Task: Set up a 4-hour rooftop gardening and urban farming seminar.
Action: Mouse pressed left at (776, 108)
Screenshot: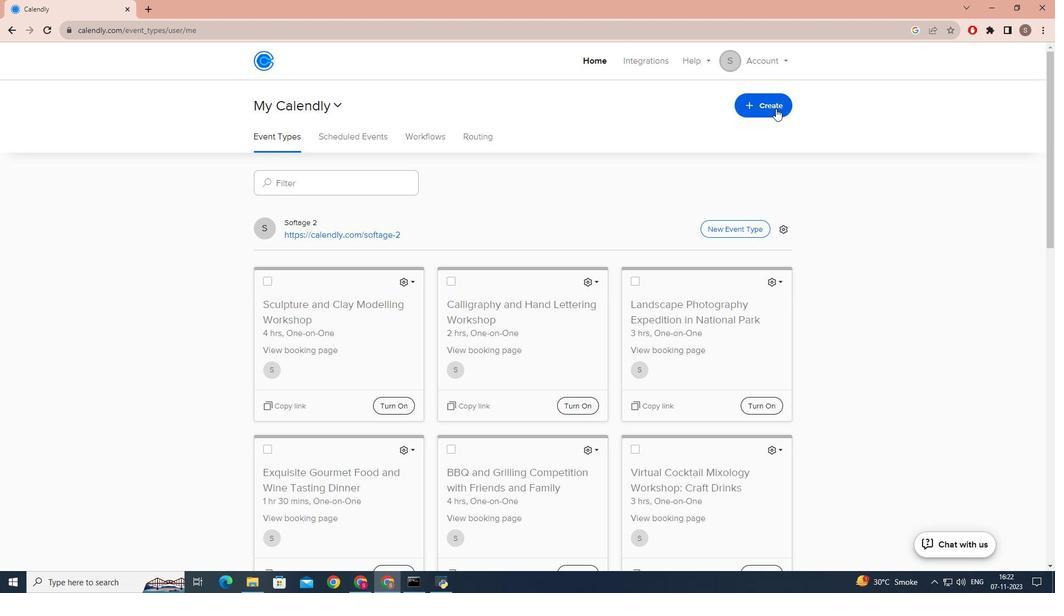 
Action: Mouse moved to (718, 149)
Screenshot: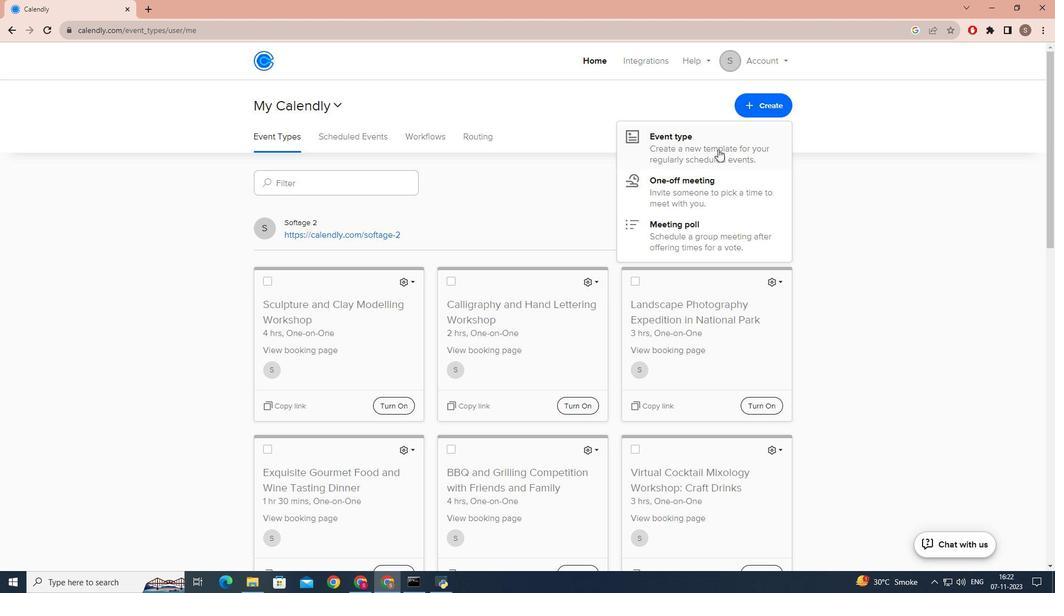 
Action: Mouse pressed left at (718, 149)
Screenshot: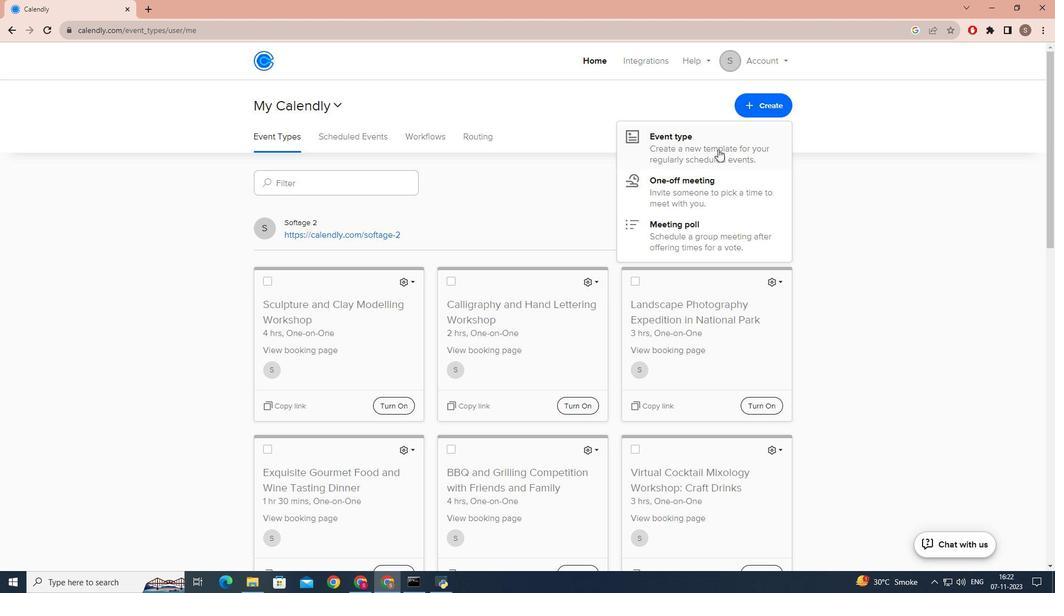 
Action: Mouse moved to (513, 207)
Screenshot: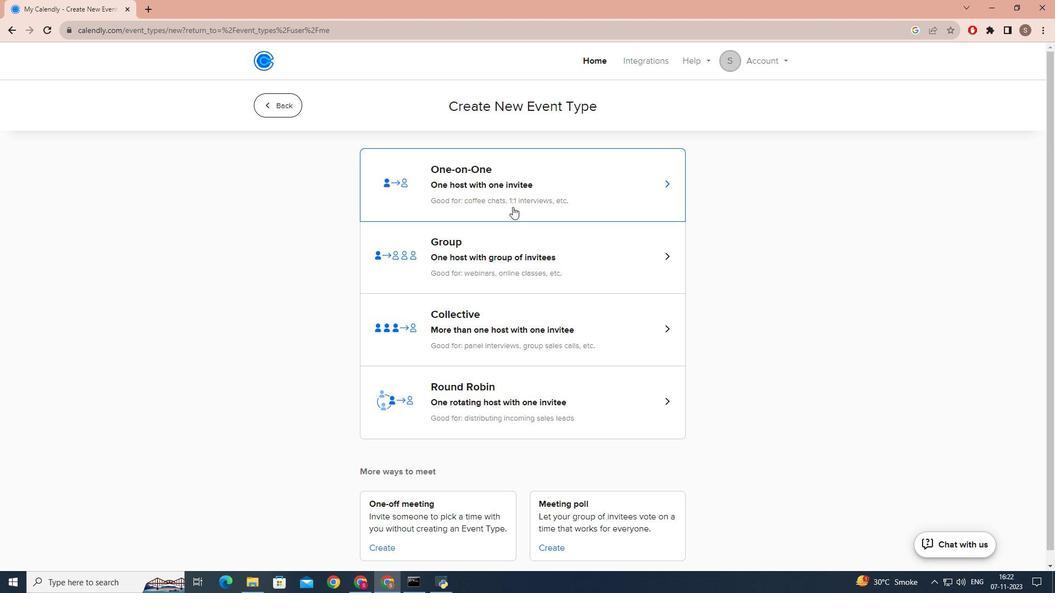 
Action: Mouse pressed left at (513, 207)
Screenshot: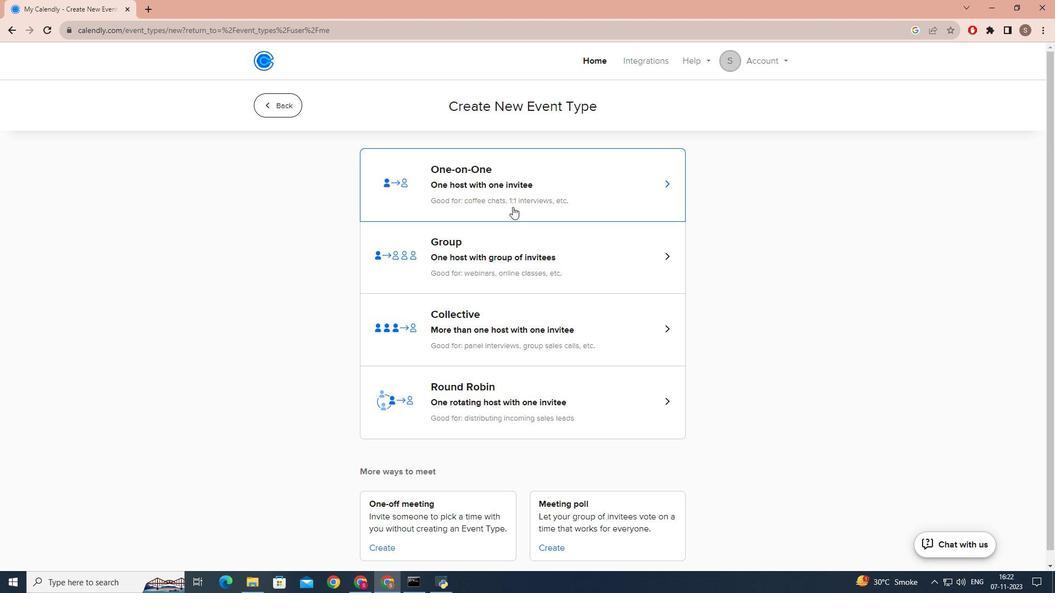 
Action: Mouse moved to (359, 253)
Screenshot: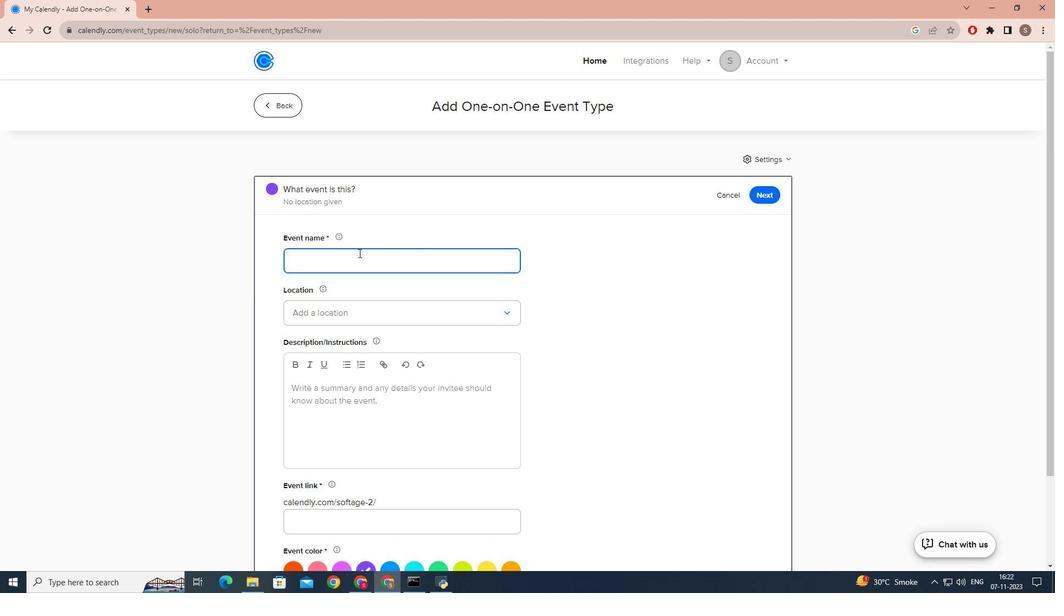 
Action: Key pressed r<Key.caps_lock>OOFTOP<Key.space><Key.caps_lock>g<Key.caps_lock>ARDENING<Key.space>AND<Key.space><Key.caps_lock>u<Key.caps_lock>RBAN<Key.space><Key.caps_lock>f<Key.caps_lock>ARMING<Key.space><Key.caps_lock>w<Key.caps_lock><Key.backspace><Key.caps_lock>s<Key.caps_lock>EMINAR
Screenshot: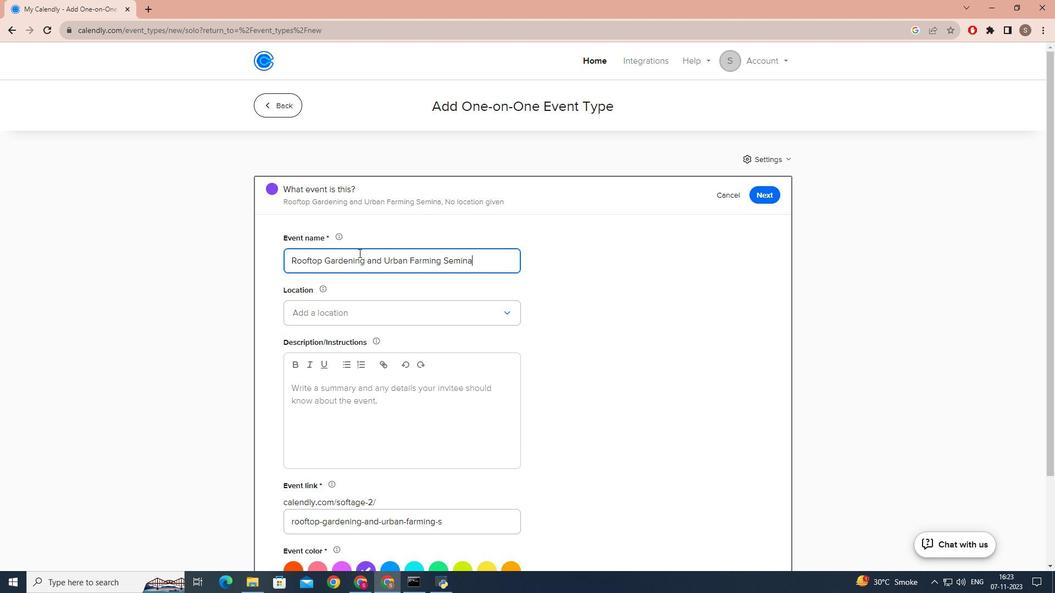 
Action: Mouse moved to (331, 318)
Screenshot: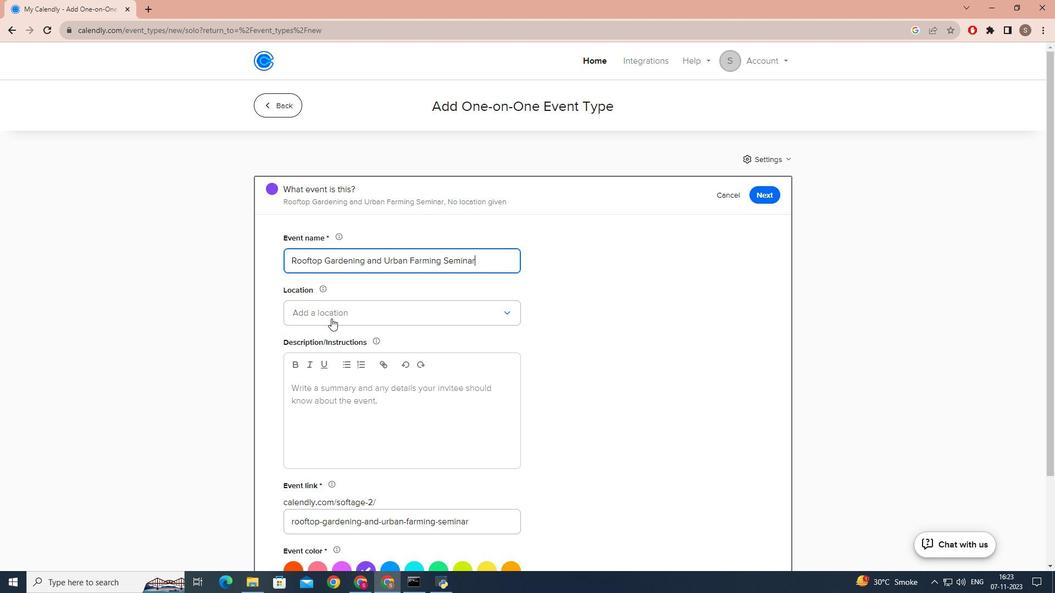
Action: Mouse pressed left at (331, 318)
Screenshot: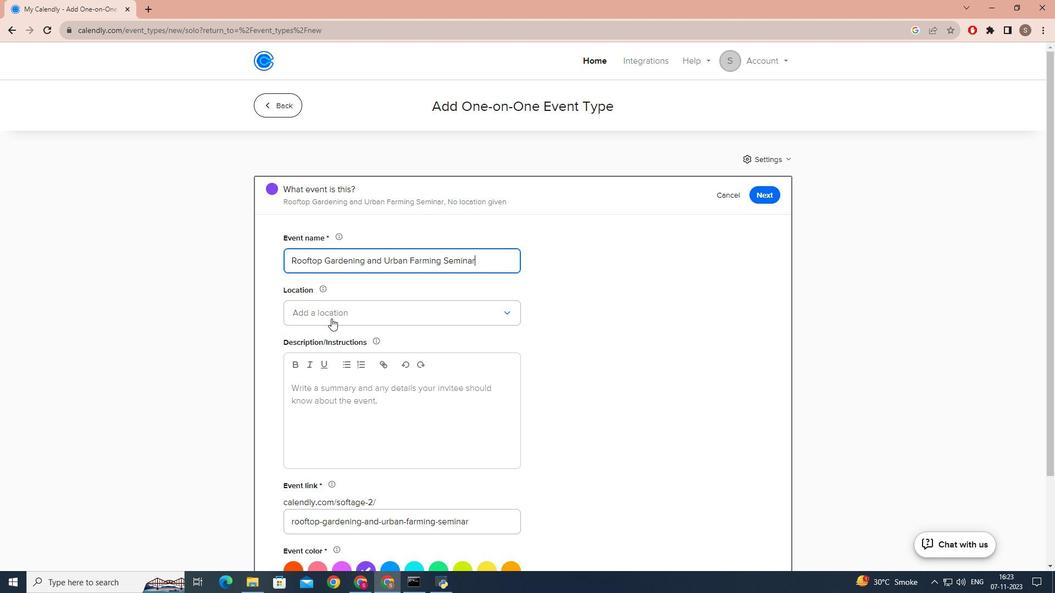 
Action: Mouse moved to (329, 331)
Screenshot: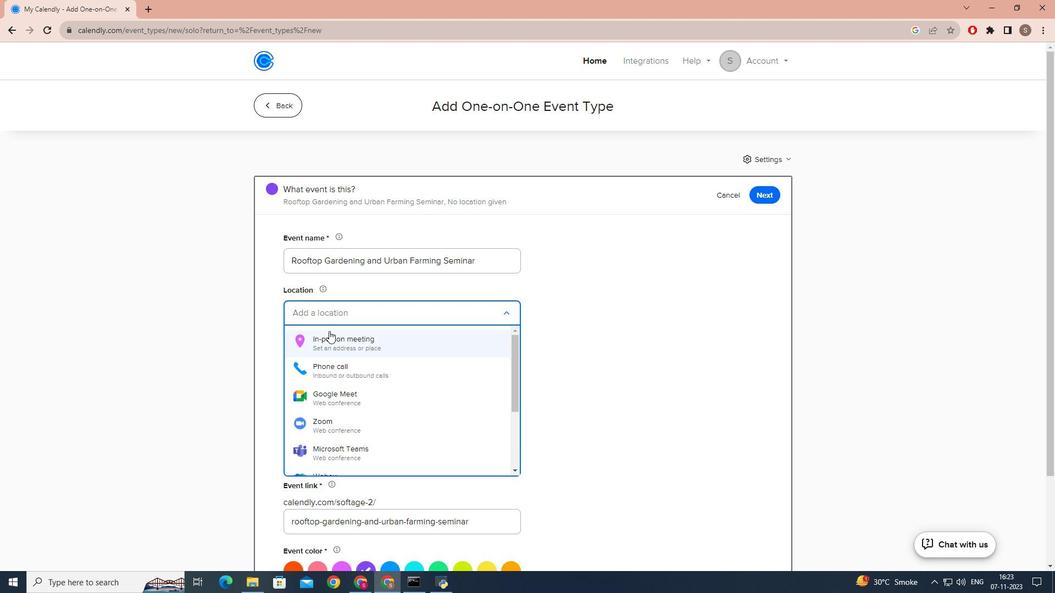 
Action: Mouse pressed left at (329, 331)
Screenshot: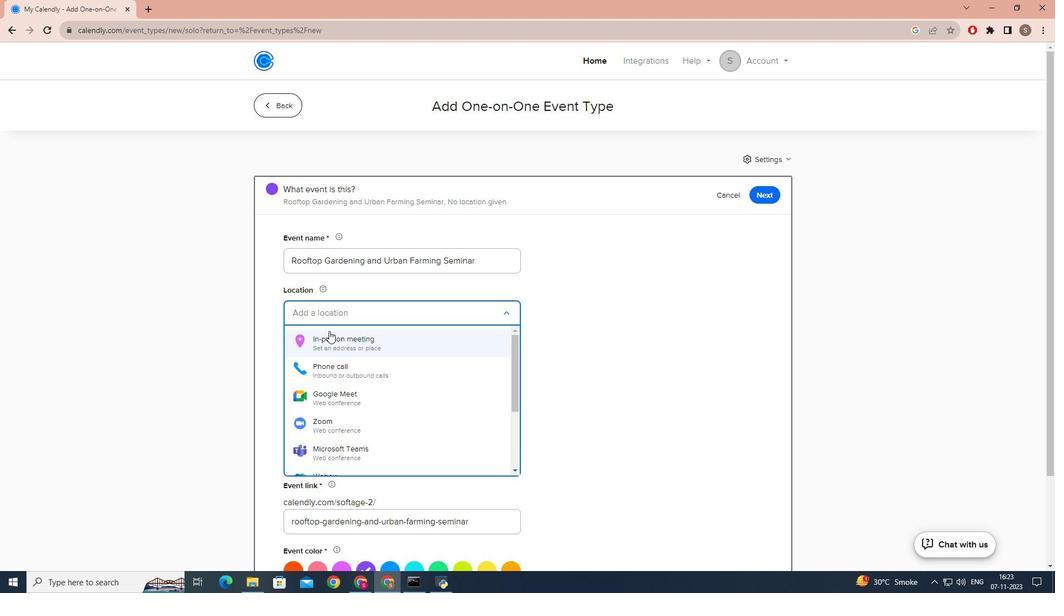 
Action: Mouse moved to (472, 189)
Screenshot: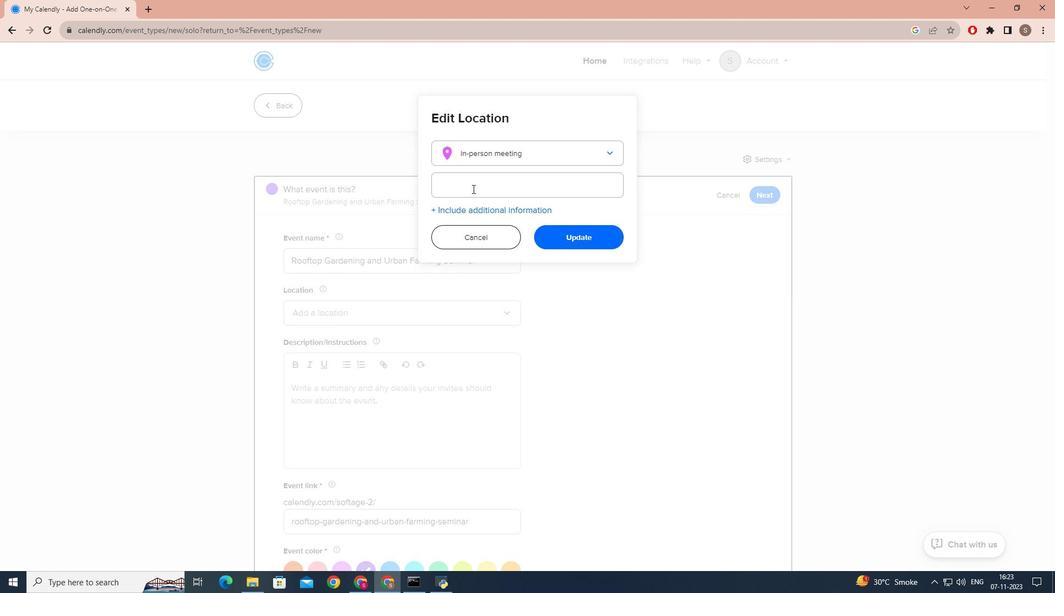 
Action: Mouse pressed left at (472, 189)
Screenshot: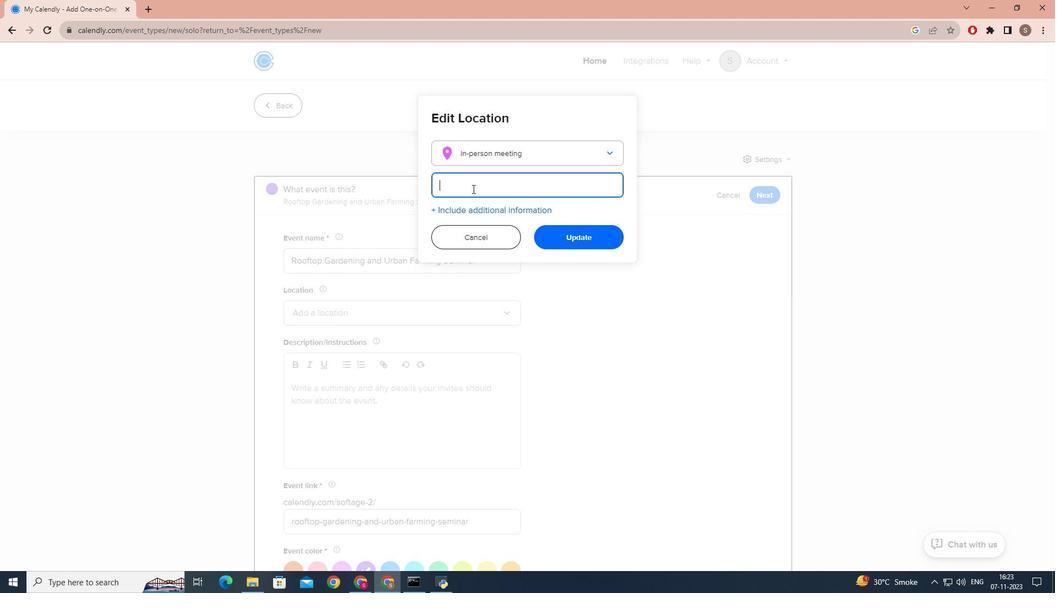 
Action: Key pressed <Key.caps_lock>h<Key.caps_lock>ARMONY<Key.space><Key.caps_lock>h<Key.caps_lock>ARVET<Key.backspace>ST<Key.space><Key.caps_lock>co<Key.backspace><Key.caps_lock>OMMUNITY<Key.space><Key.caps_lock>g<Key.caps_lock>ARE<Key.backspace>DENS,<Key.space><Key.caps_lock>m<Key.caps_lock>INNESOTA,<Key.caps_lock>u.s.a
Screenshot: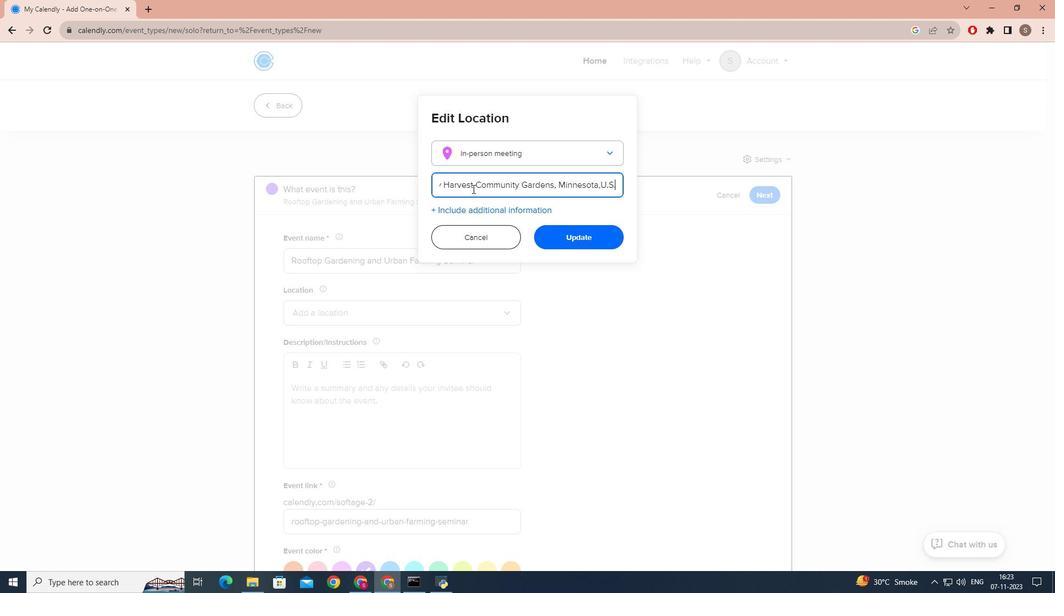 
Action: Mouse moved to (578, 232)
Screenshot: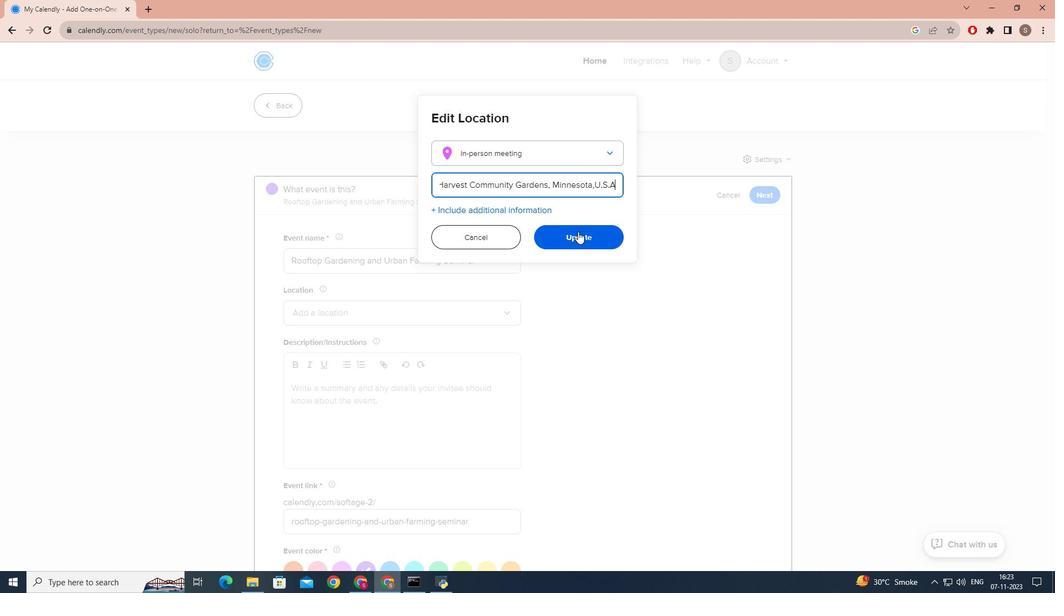 
Action: Mouse pressed left at (578, 232)
Screenshot: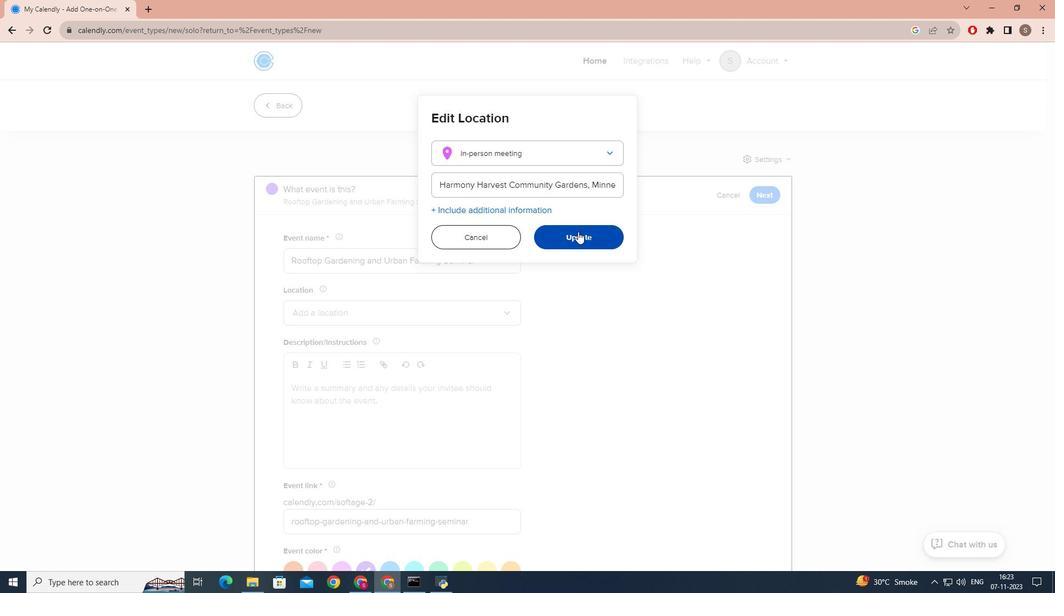 
Action: Mouse moved to (388, 373)
Screenshot: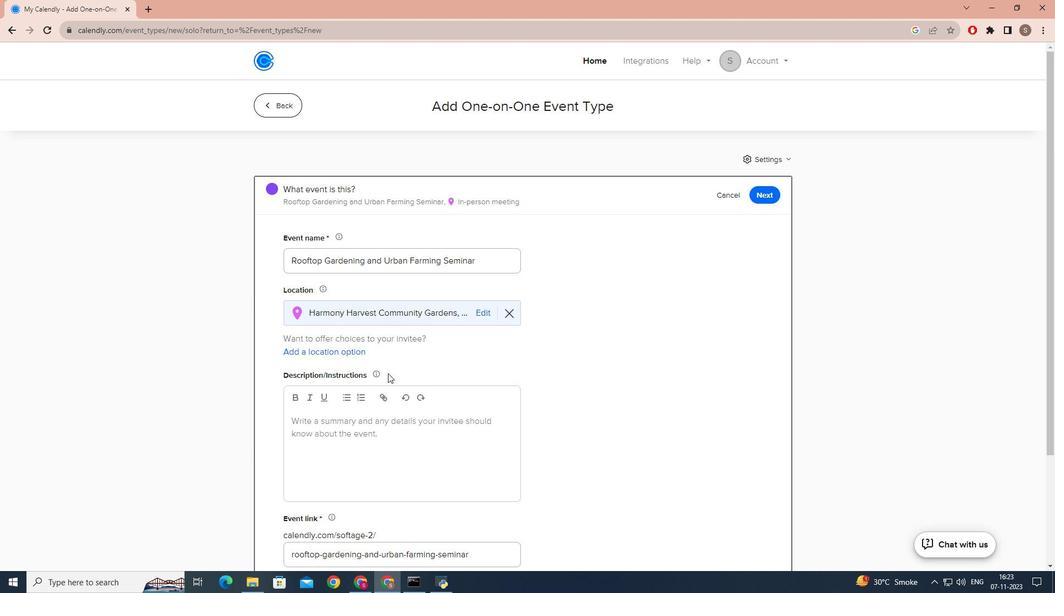 
Action: Mouse scrolled (388, 373) with delta (0, 0)
Screenshot: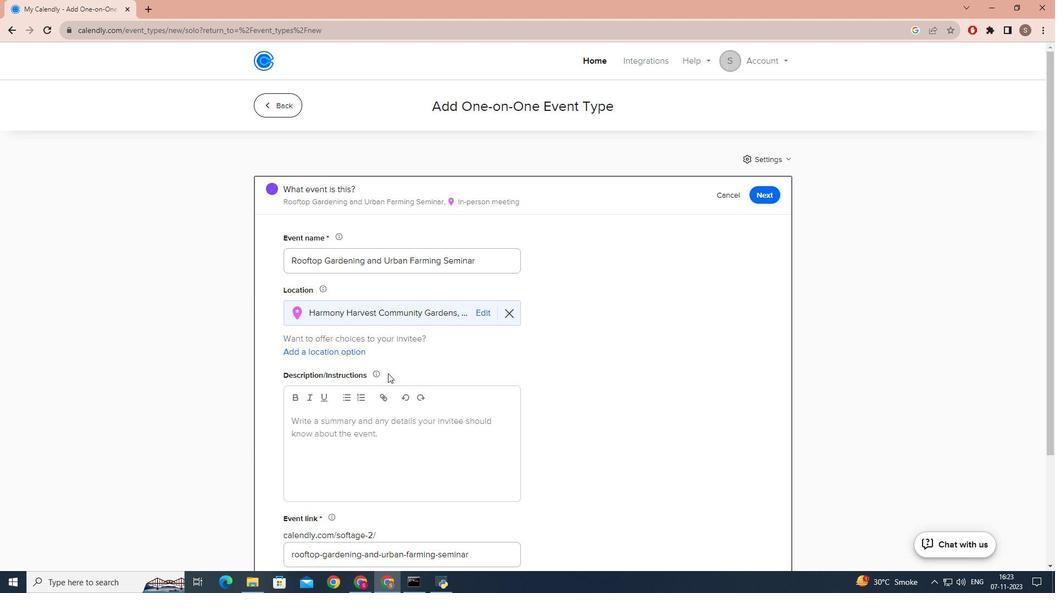 
Action: Mouse scrolled (388, 373) with delta (0, 0)
Screenshot: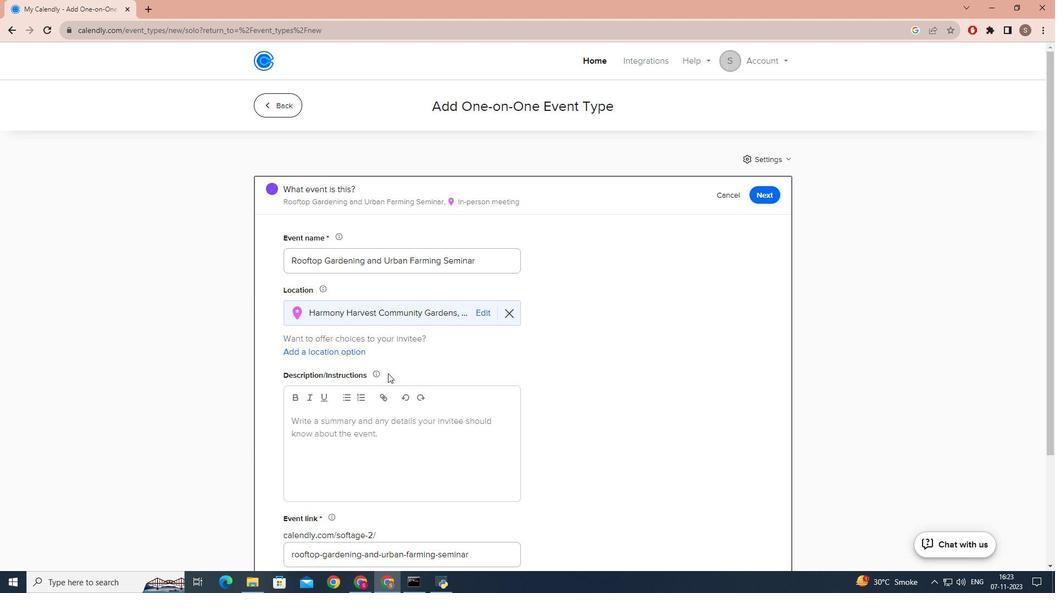 
Action: Mouse moved to (386, 347)
Screenshot: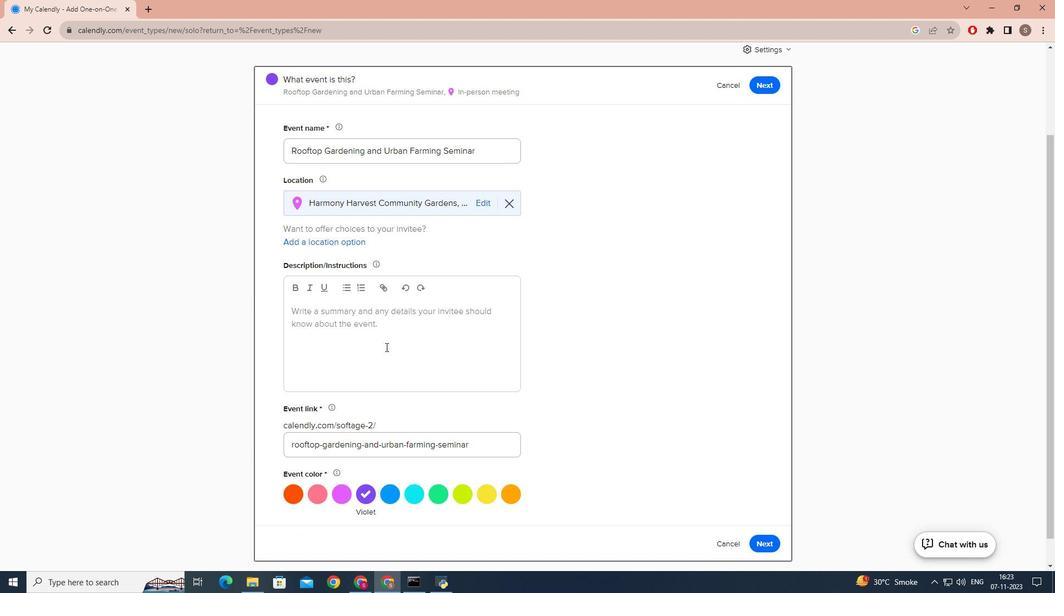 
Action: Mouse pressed left at (386, 347)
Screenshot: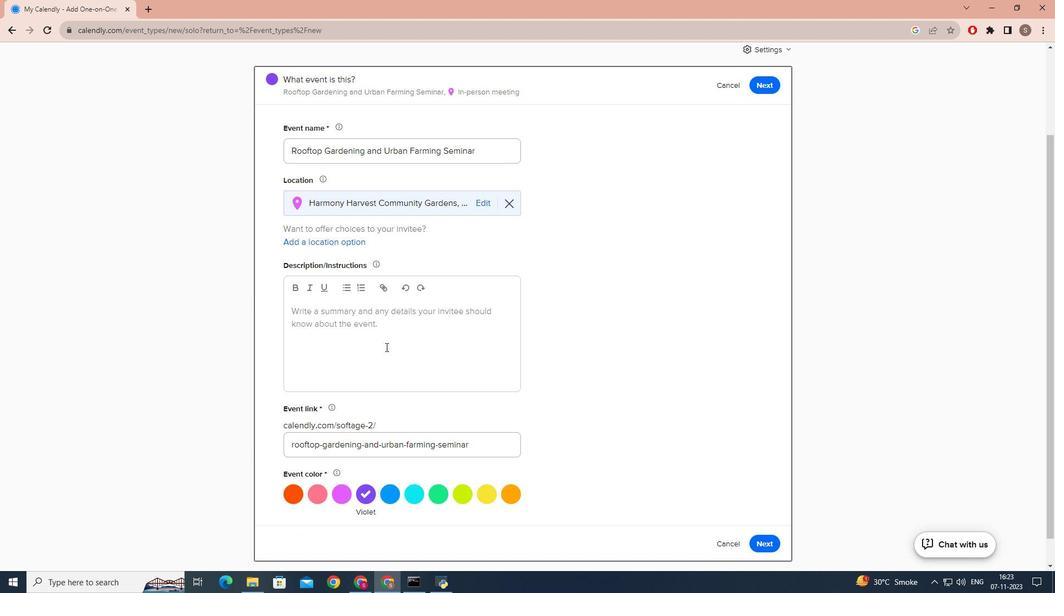 
Action: Key pressed <Key.caps_lock>D<Key.caps_lock><Key.backspace>d<Key.caps_lock>ISCOVER<Key.space>THE<Key.space>JOYS<Key.space>OF<Key.space>ROOFTP<Key.backspace>OP<Key.space>GARDENING<Key.space>AND<Key.space>URBAN<Key.space>FARMING<Key.space>IN<Key.space>OUR<Key.space>IMMERSIVE<Key.space>SEMINAR.<Key.caps_lock>l<Key.caps_lock>ERAN<Key.space>H<Key.backspace><Key.backspace><Key.backspace><Key.backspace><Key.backspace>ARN<Key.space>HOW<Key.space>TO<Key.space>TRANSFORM<Key.space>YOUR<Key.space>ROOFTOP<Key.space>SPACE<Key.space>INTO<Key.space>A<Key.space>GREEN<Key.space>AREA<Key.space>AND<Key.space>AM<Key.backspace><Key.backspace>MAKE<Key.space>A<Key.space>POSITIVE<Key.space>IMPACT<Key.space>ON<Key.space>THE<Key.space>IM<Key.backspace><Key.backspace><Key.backspace><Key.space>ENVIRONEM<Key.backspace><Key.backspace>MENT.<Key.caps_lock>t<Key.caps_lock>HIS<Key.space>SEMINAR<Key.space>IS<Key.space>SUITABLE<Key.space>FOR<Key.space>ANYONE<Key.space>INTERESTED<Key.space>IN<Key.space>URBAN<Key.space>GARDENING<Key.space>,FRO<Key.space><Key.backspace>M<Key.space>BEGINNERS<Key.space>TO<Key.space>EXPERIENCED<Key.space>GARDENERS,<Key.caps_lock>n<Key.caps_lock>O<Key.space>PRIOR<Key.space>GARDENING<Key.space>EXPO<Key.backspace>E<Key.backspace><Key.backspace>PERIENCE<Key.space>I<Key.space><Key.backspace>S<Key.space>REQYU<Key.backspace><Key.backspace>UIRED.<Key.space><Key.caps_lock><Key.caps_lock><Key.caps_lock>w<Key.caps_lock>E<Key.space>LOOK<Key.space>FORWARD<Key.space>TO<Key.space>EXPLORING<Key.space>URBN<Key.backspace>AN<Key.space>FARMING<Key.space>AND<Key.space>GARDENING<Key.space>WITH<Key.space>YOU<Key.shift_r>!
Screenshot: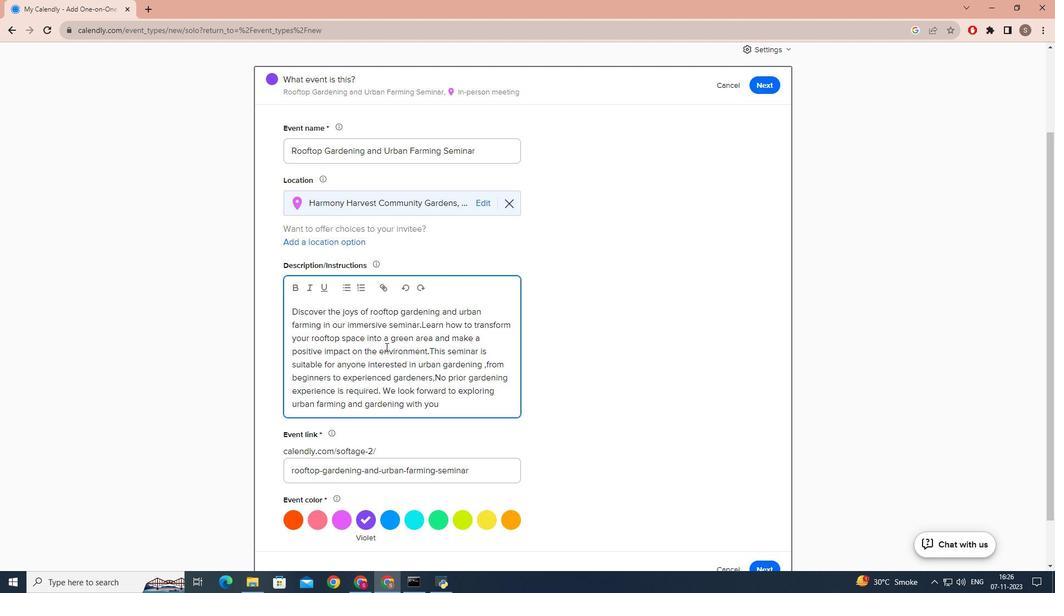 
Action: Mouse moved to (414, 525)
Screenshot: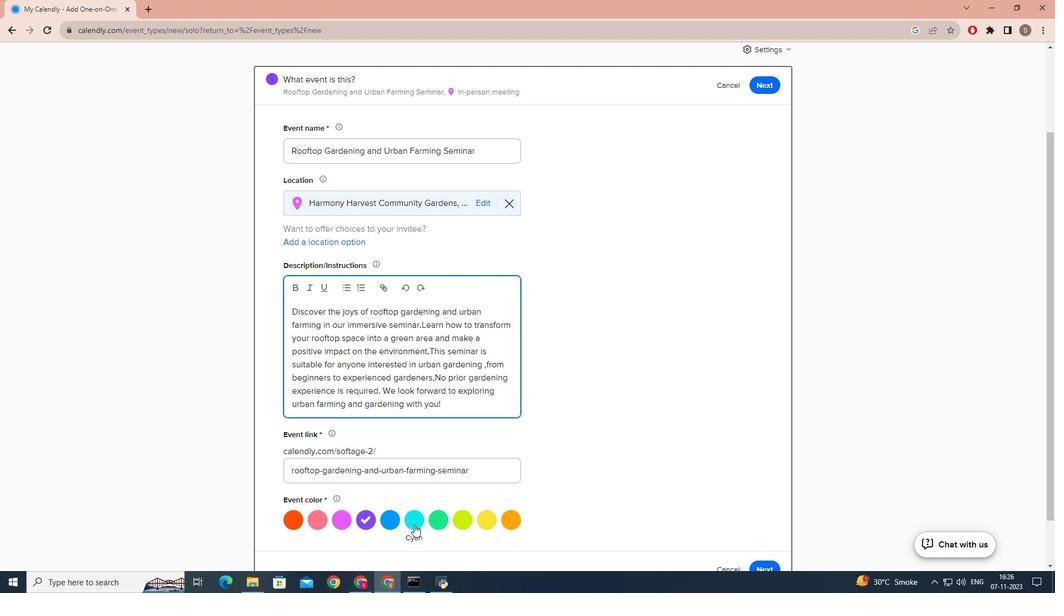 
Action: Mouse pressed left at (414, 525)
Screenshot: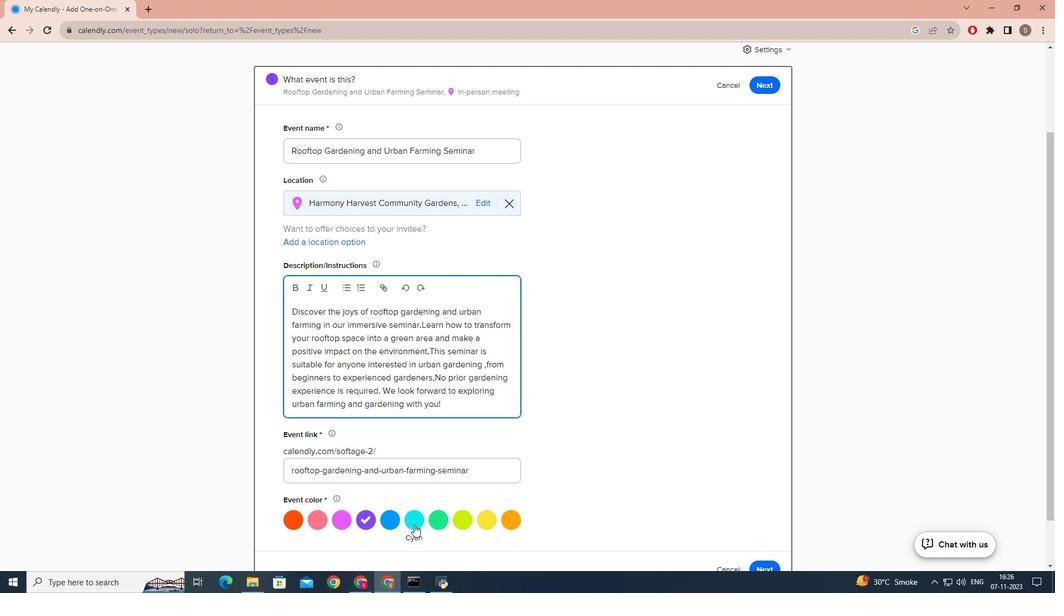 
Action: Mouse moved to (467, 477)
Screenshot: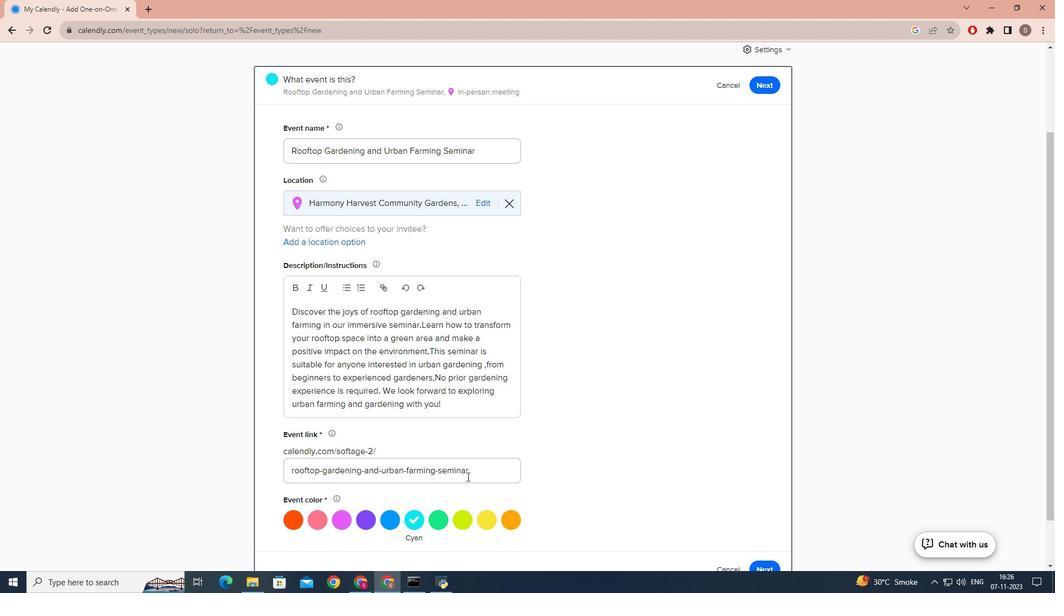 
Action: Mouse scrolled (467, 476) with delta (0, 0)
Screenshot: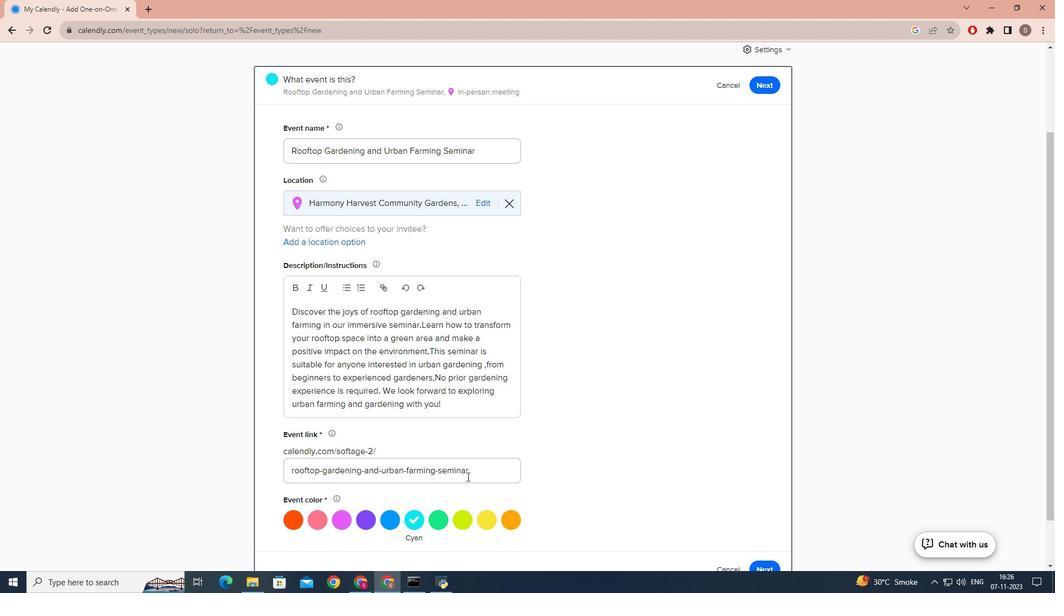
Action: Mouse scrolled (467, 476) with delta (0, 0)
Screenshot: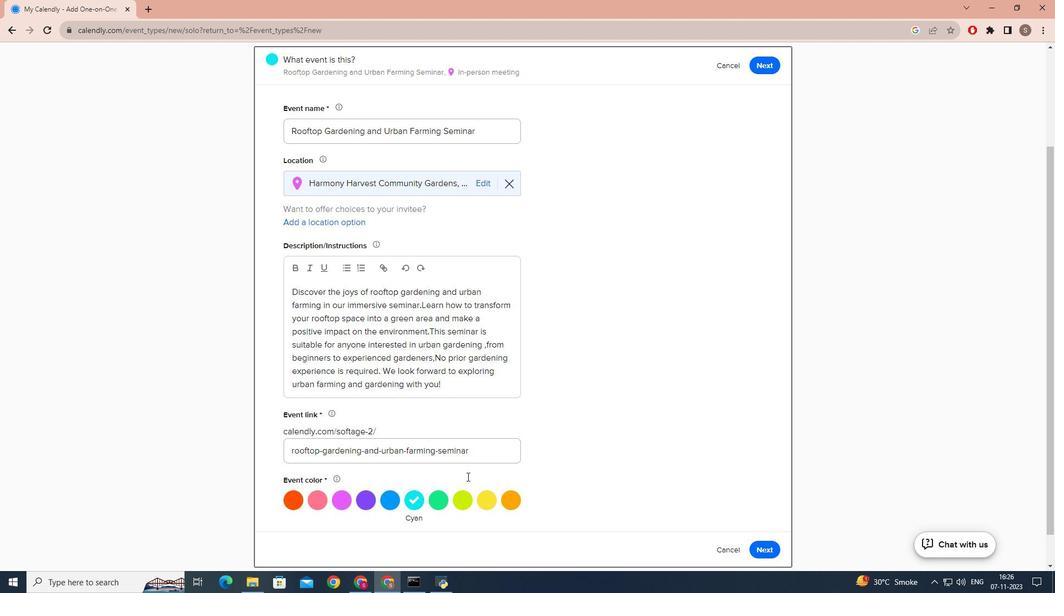 
Action: Mouse moved to (779, 513)
Screenshot: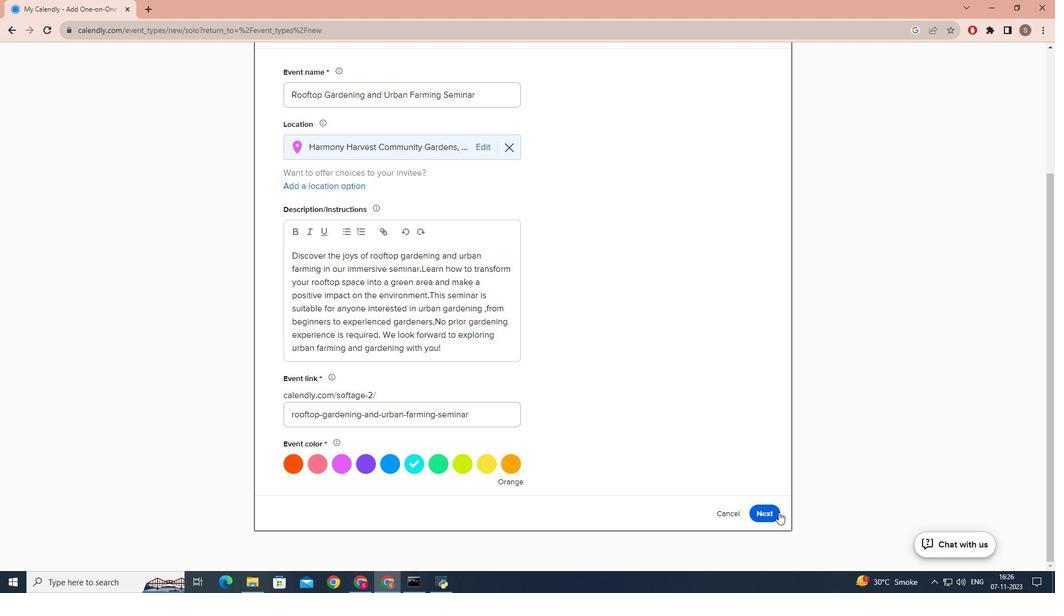 
Action: Mouse pressed left at (779, 513)
Screenshot: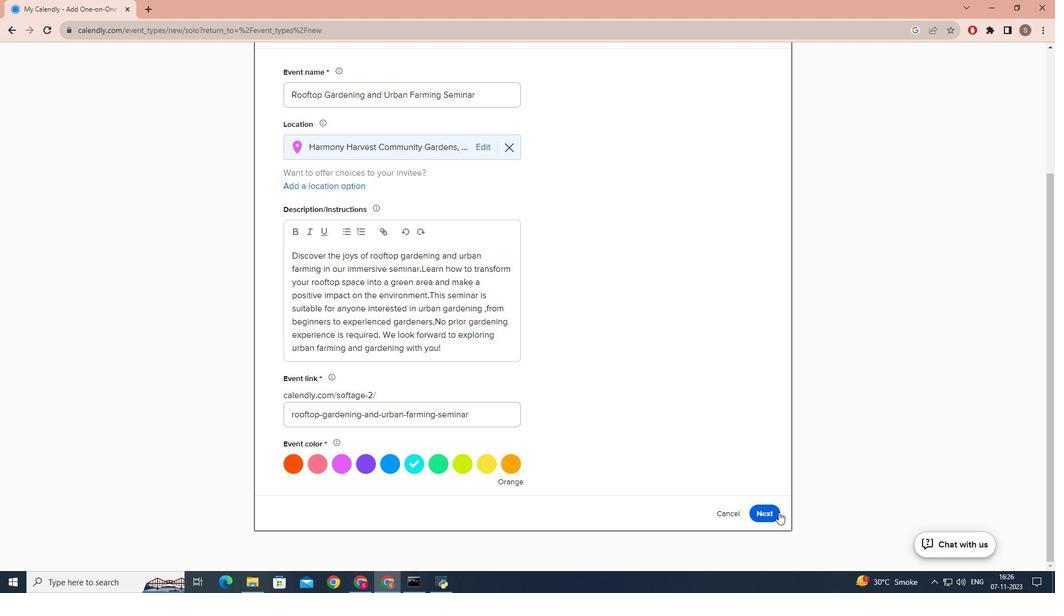 
Action: Mouse moved to (499, 293)
Screenshot: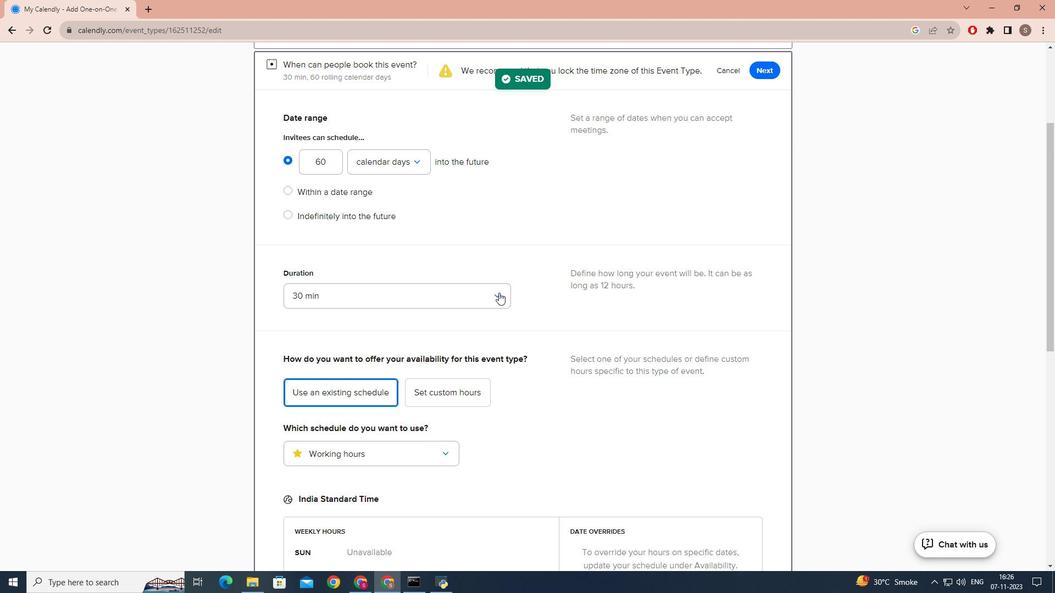 
Action: Mouse pressed left at (499, 293)
Screenshot: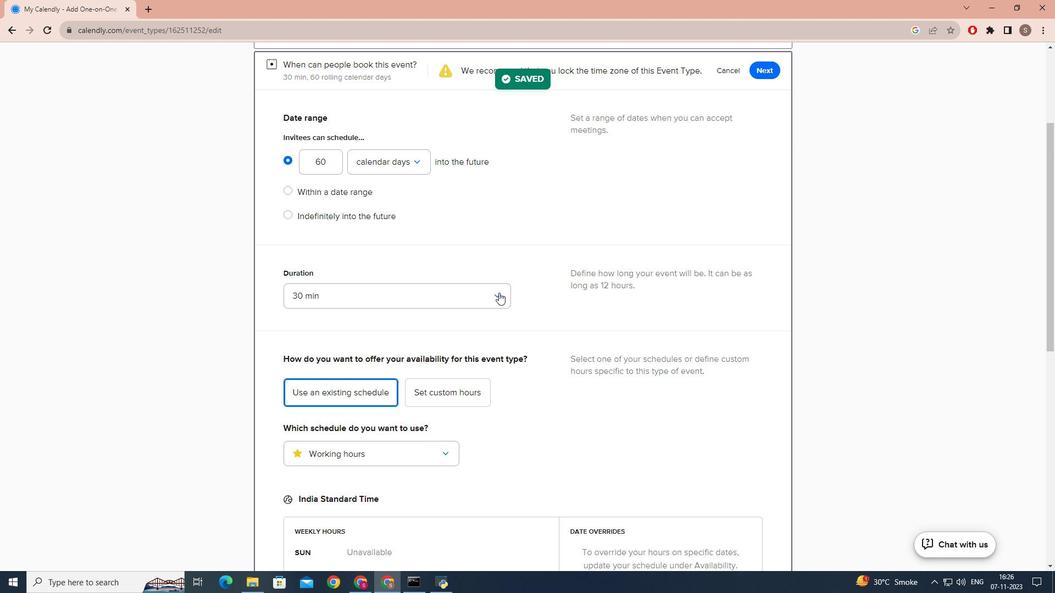 
Action: Mouse moved to (354, 409)
Screenshot: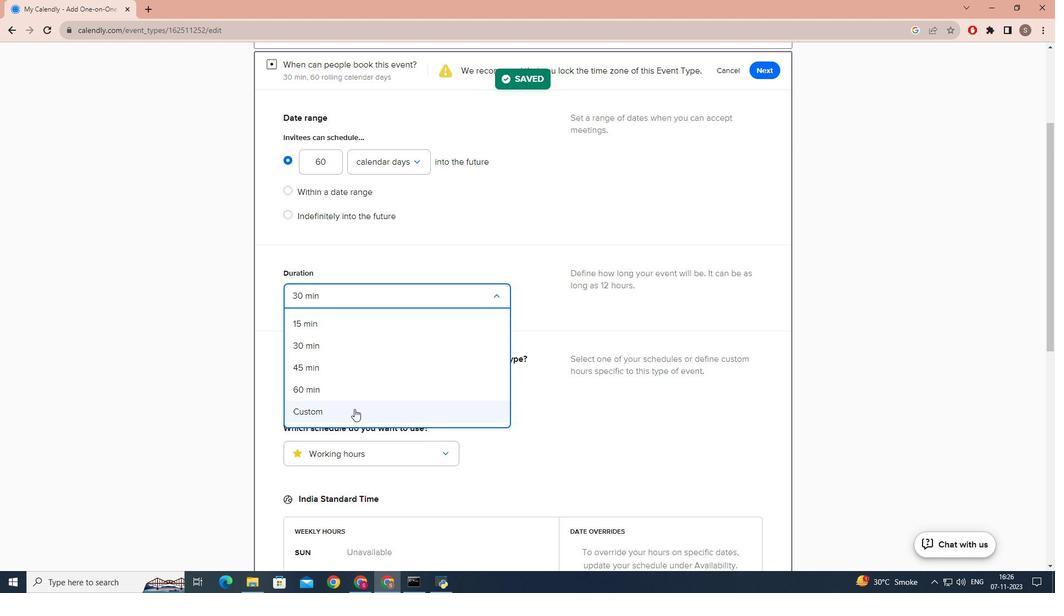 
Action: Mouse pressed left at (354, 409)
Screenshot: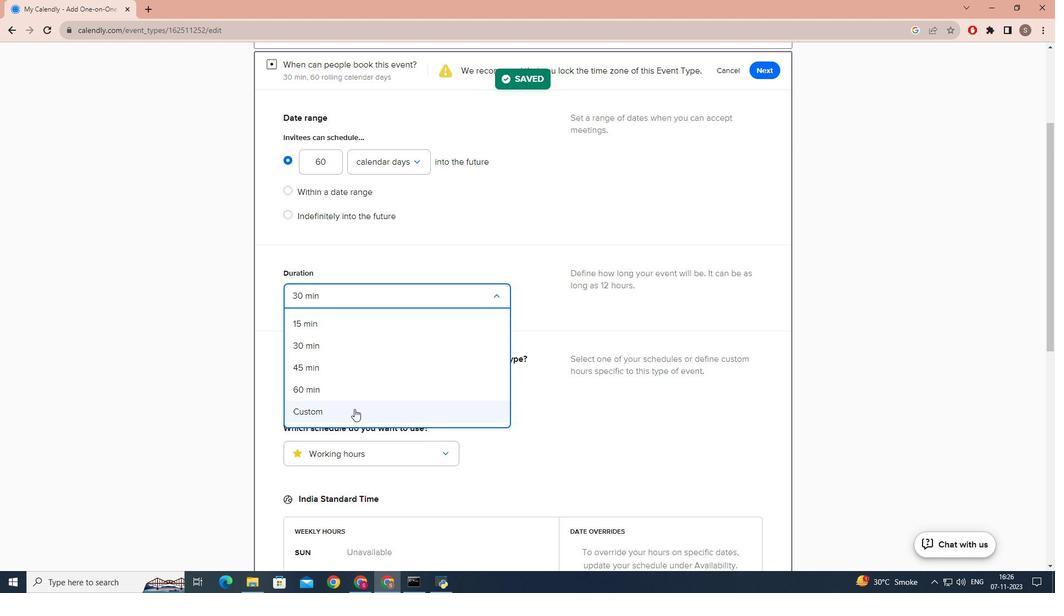 
Action: Mouse moved to (457, 332)
Screenshot: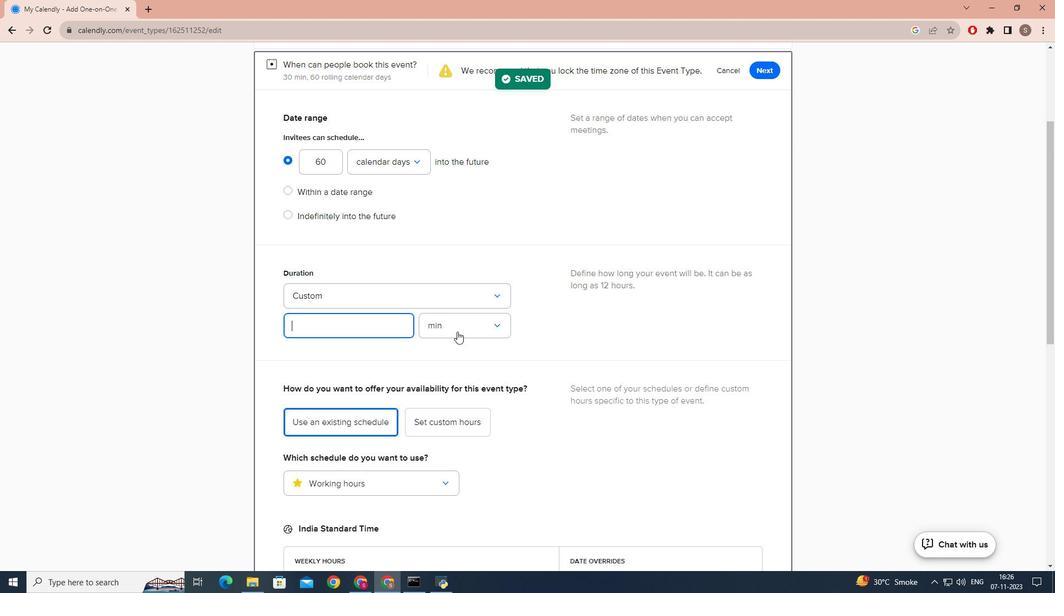 
Action: Mouse pressed left at (457, 332)
Screenshot: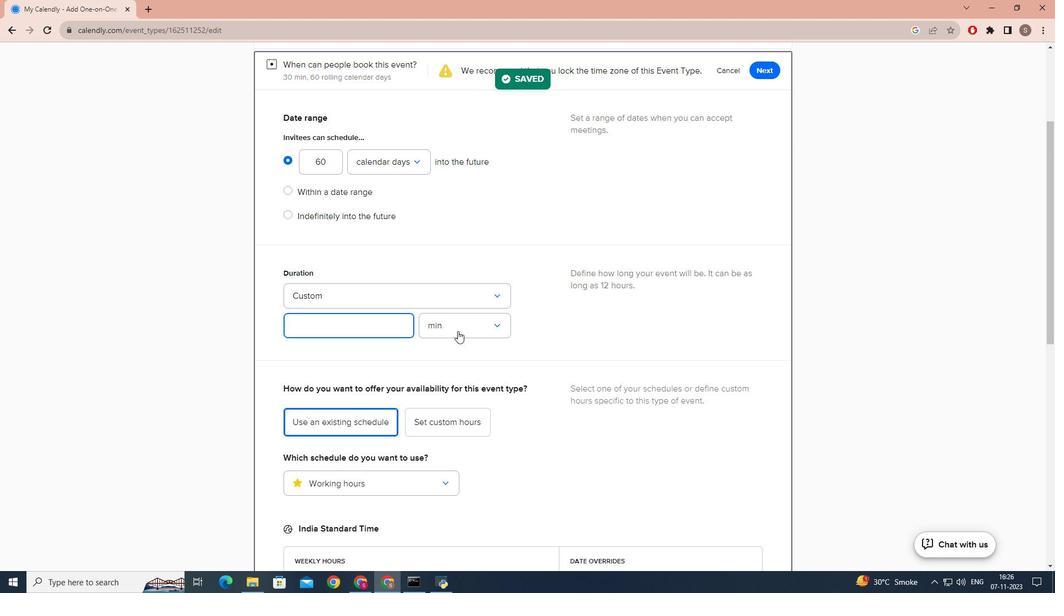 
Action: Mouse moved to (438, 371)
Screenshot: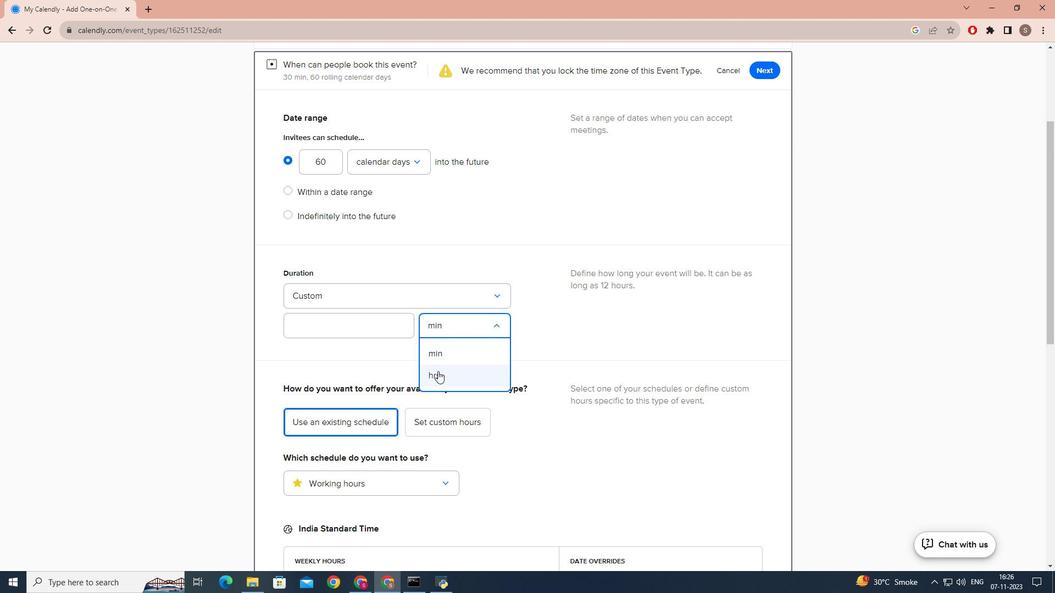 
Action: Mouse pressed left at (438, 371)
Screenshot: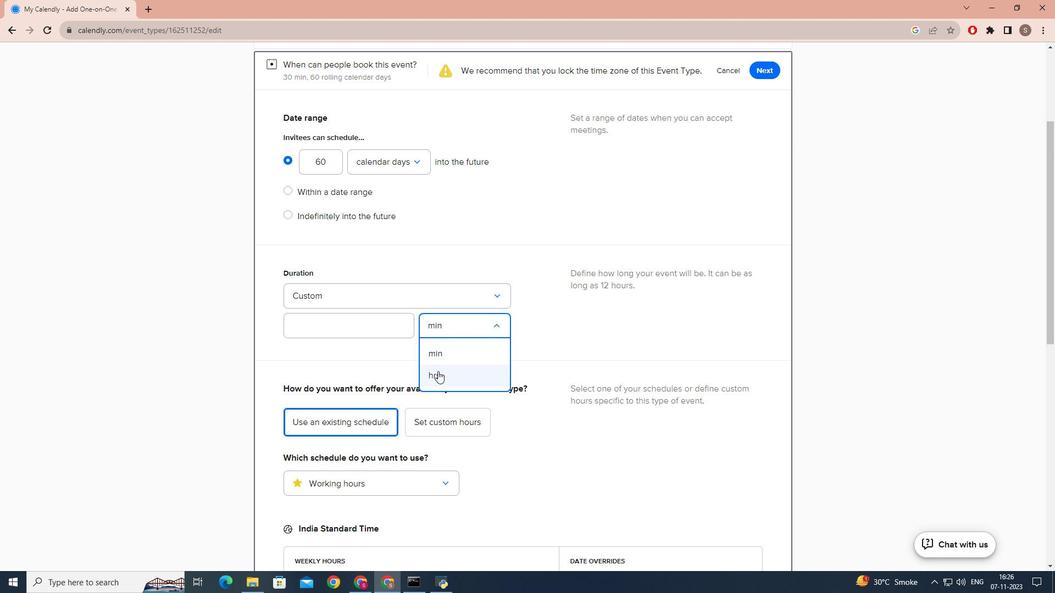 
Action: Mouse moved to (363, 329)
Screenshot: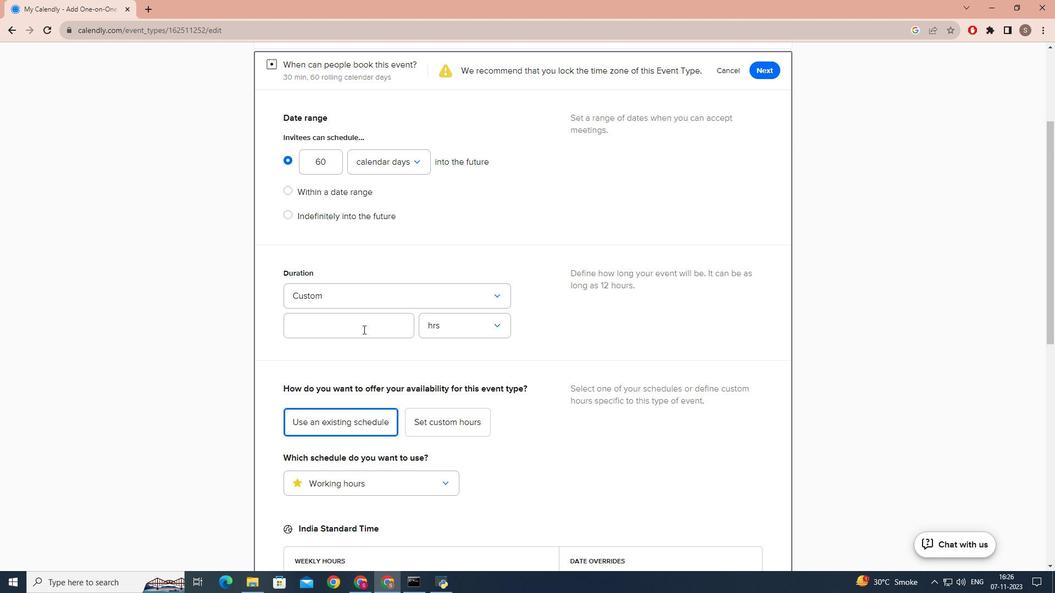 
Action: Mouse pressed left at (363, 329)
Screenshot: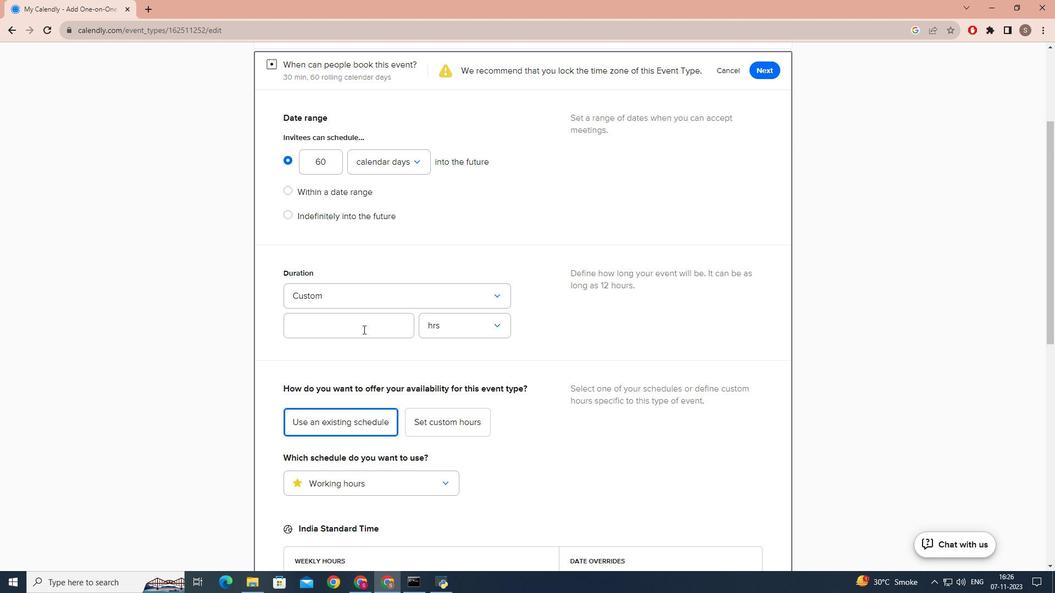
Action: Mouse moved to (363, 329)
Screenshot: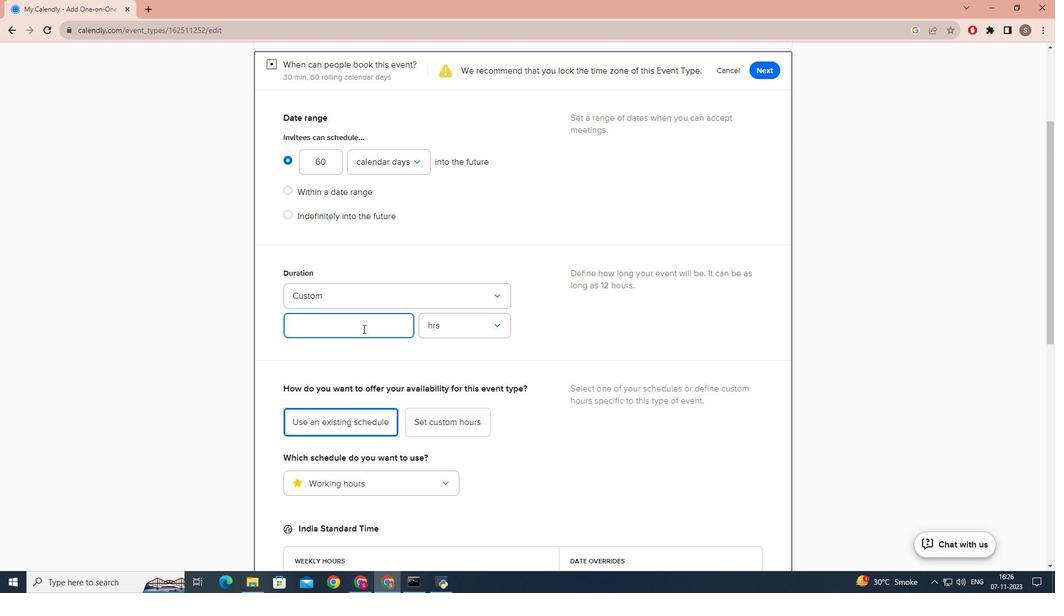 
Action: Key pressed 4
Screenshot: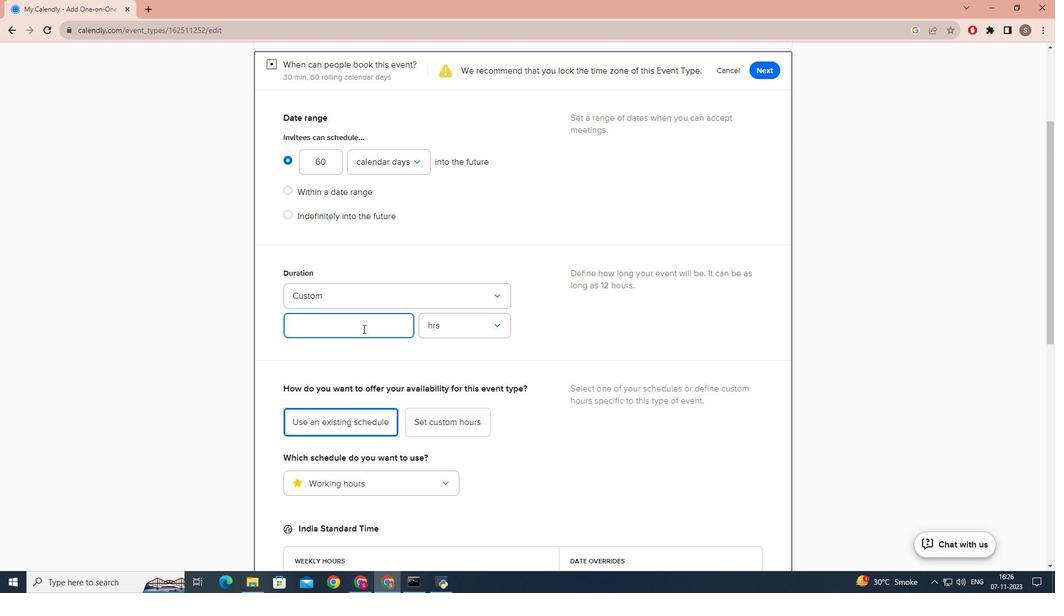
Action: Mouse moved to (343, 352)
Screenshot: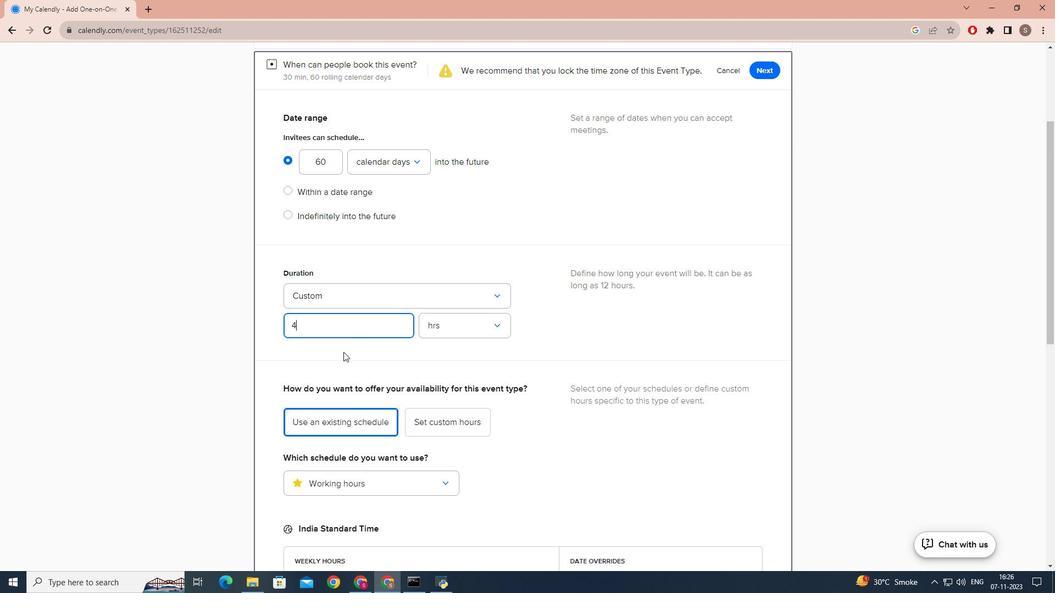 
Action: Mouse pressed left at (343, 352)
Screenshot: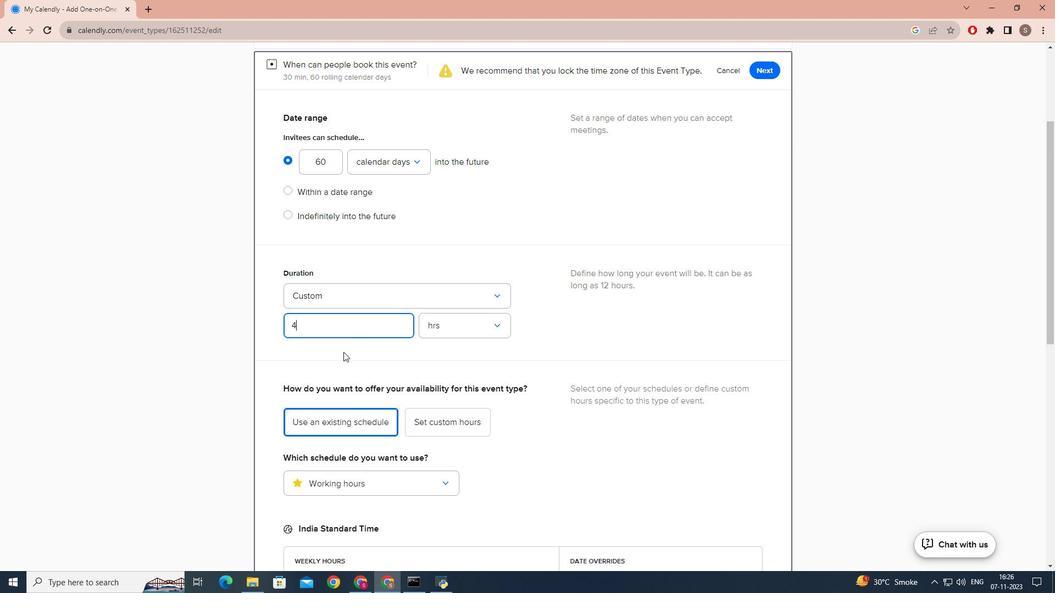 
Action: Mouse moved to (344, 352)
Screenshot: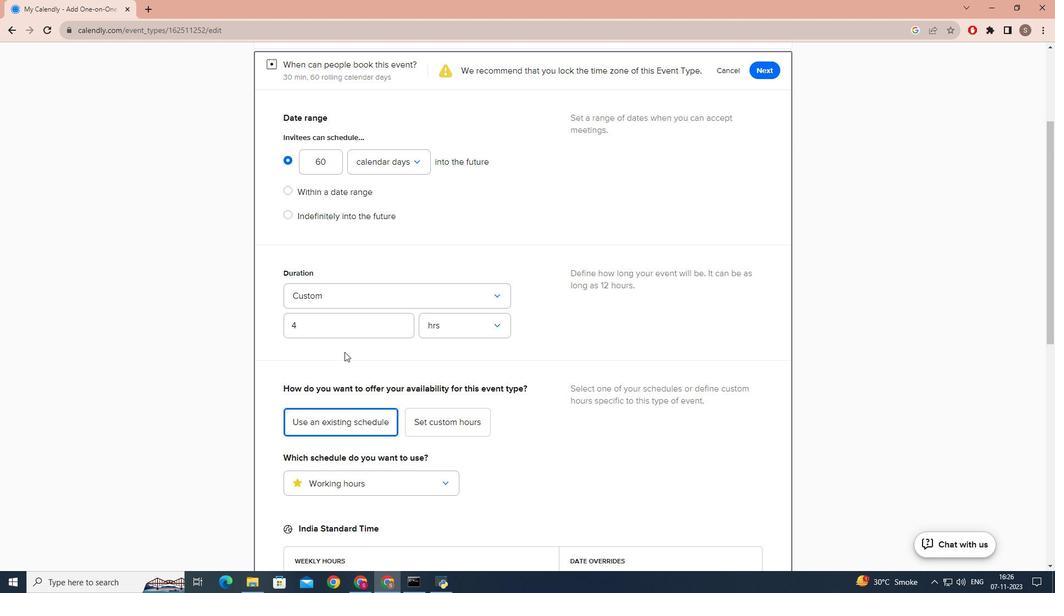 
Action: Mouse scrolled (344, 351) with delta (0, 0)
Screenshot: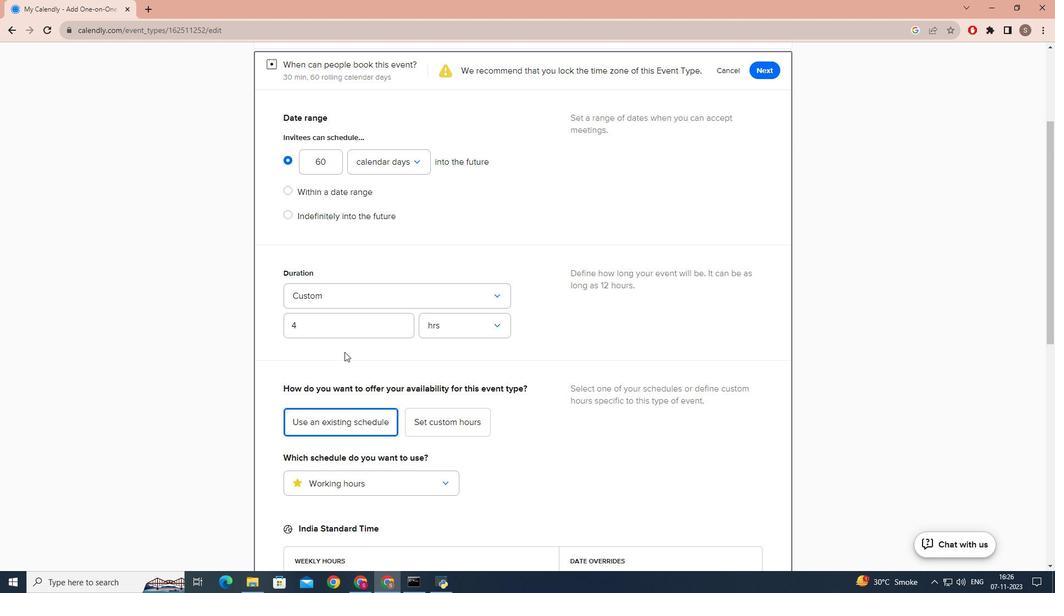 
Action: Mouse scrolled (344, 351) with delta (0, 0)
Screenshot: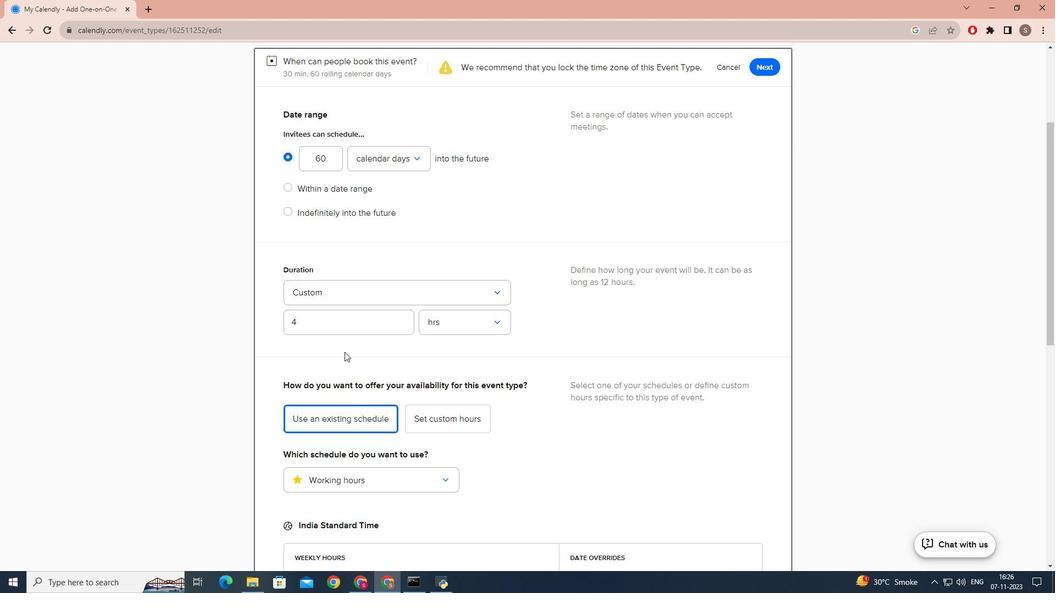 
Action: Mouse scrolled (344, 351) with delta (0, 0)
Screenshot: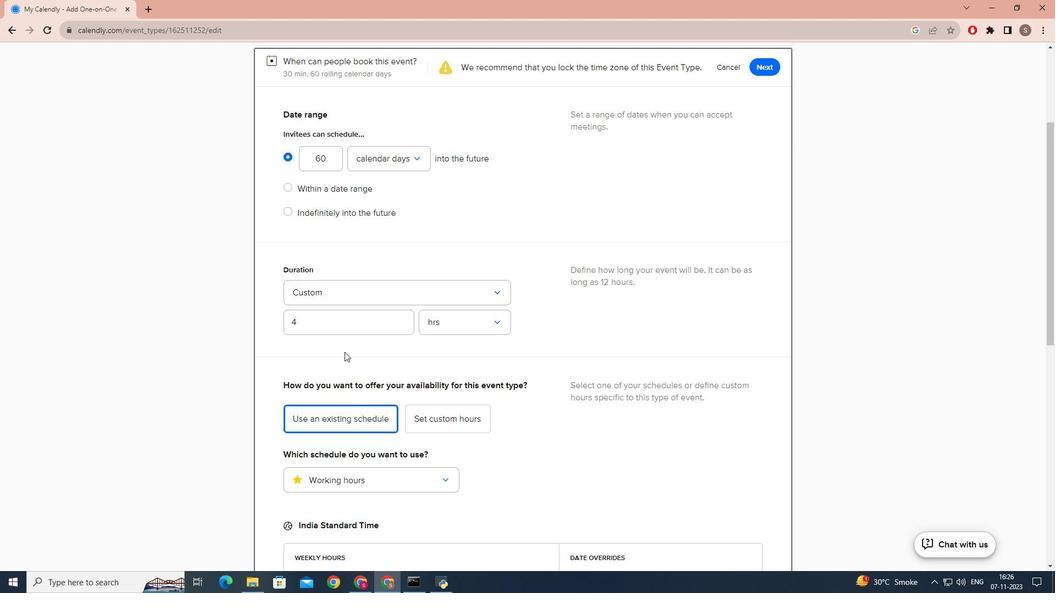 
Action: Mouse scrolled (344, 351) with delta (0, 0)
Screenshot: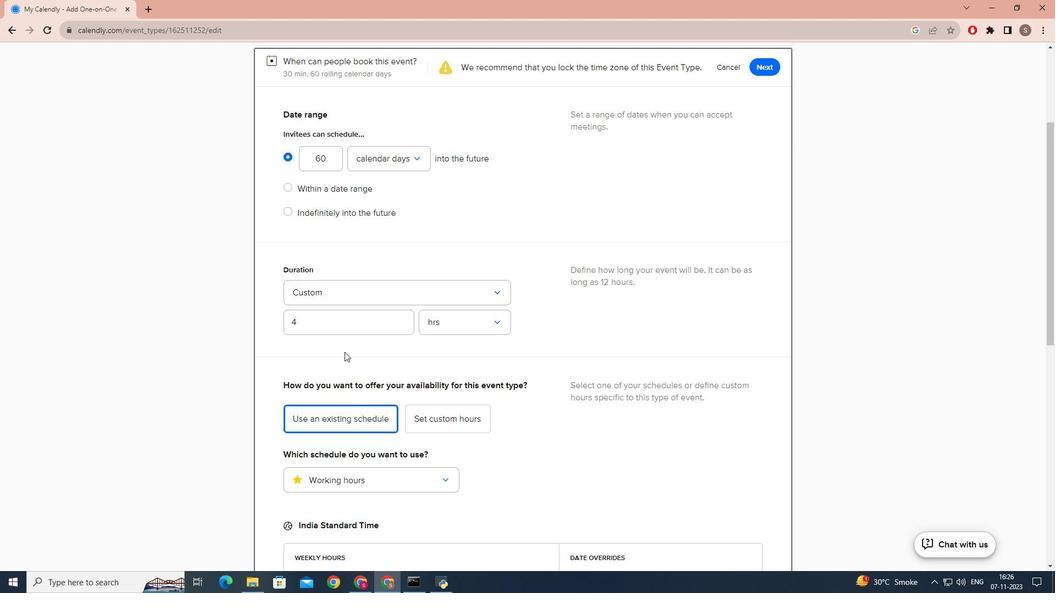 
Action: Mouse scrolled (344, 351) with delta (0, 0)
Screenshot: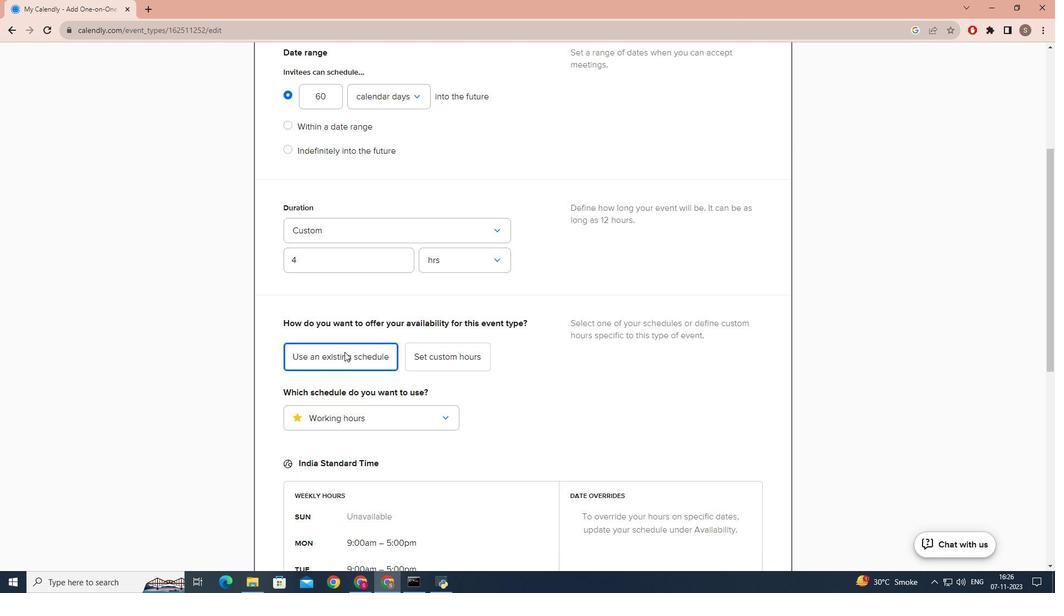 
Action: Mouse scrolled (344, 351) with delta (0, 0)
Screenshot: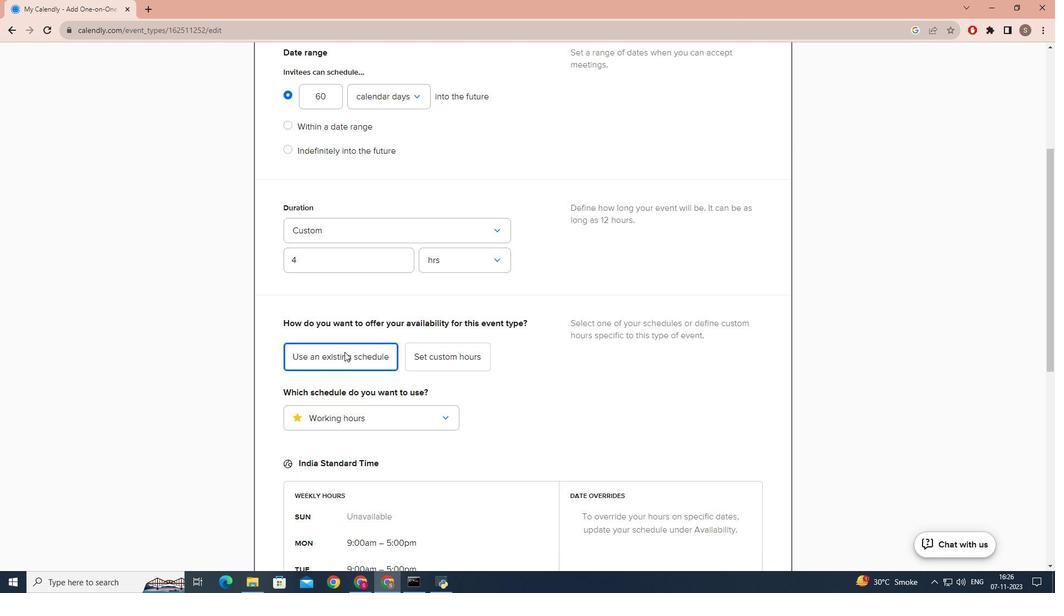 
Action: Mouse moved to (344, 341)
Screenshot: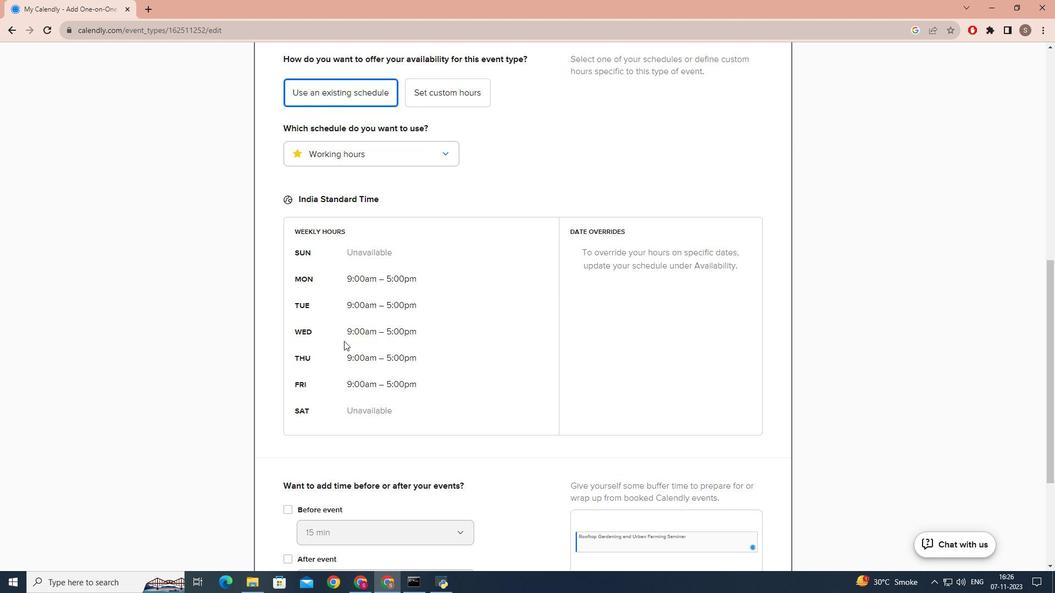 
Action: Mouse scrolled (344, 340) with delta (0, 0)
Screenshot: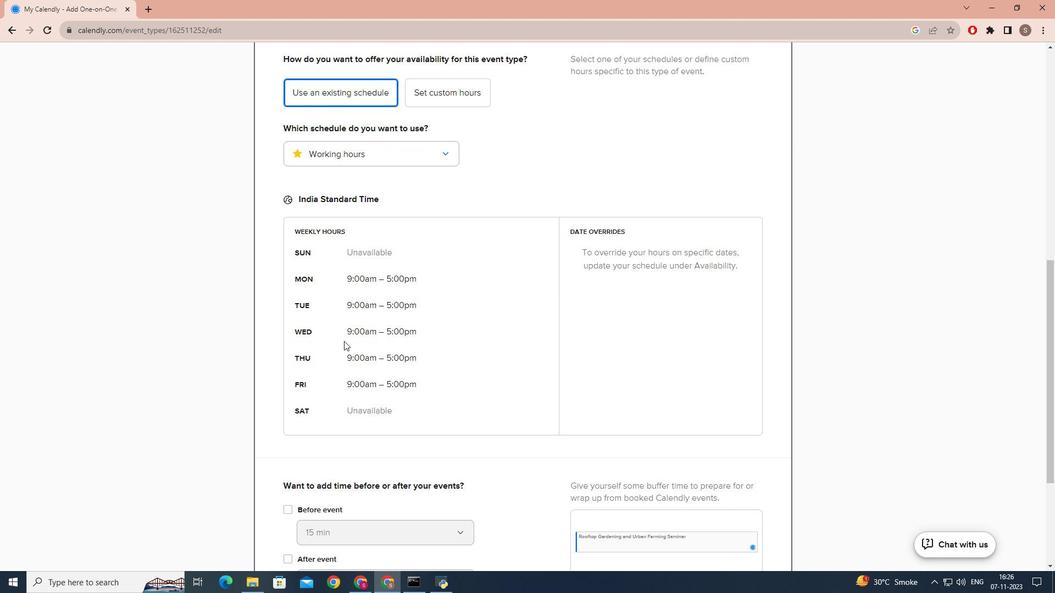 
Action: Mouse scrolled (344, 340) with delta (0, 0)
Screenshot: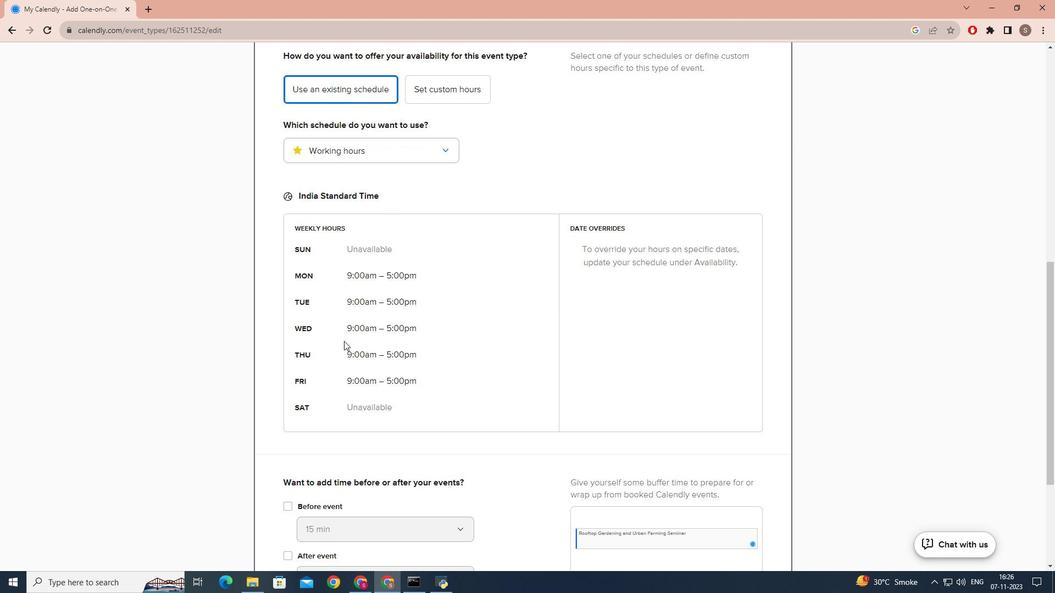 
Action: Mouse scrolled (344, 340) with delta (0, 0)
Screenshot: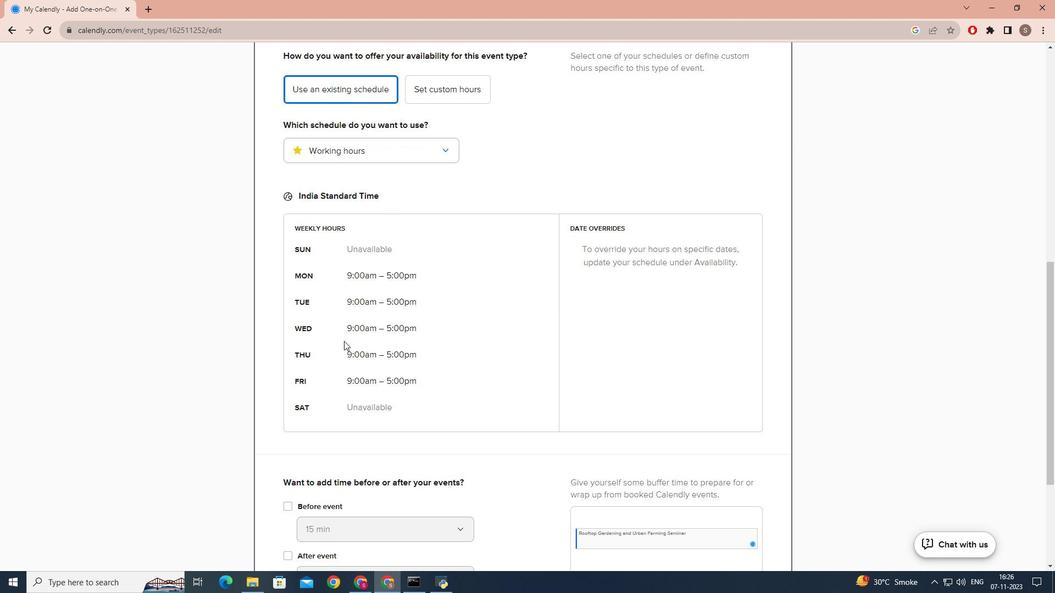 
Action: Mouse scrolled (344, 340) with delta (0, 0)
Screenshot: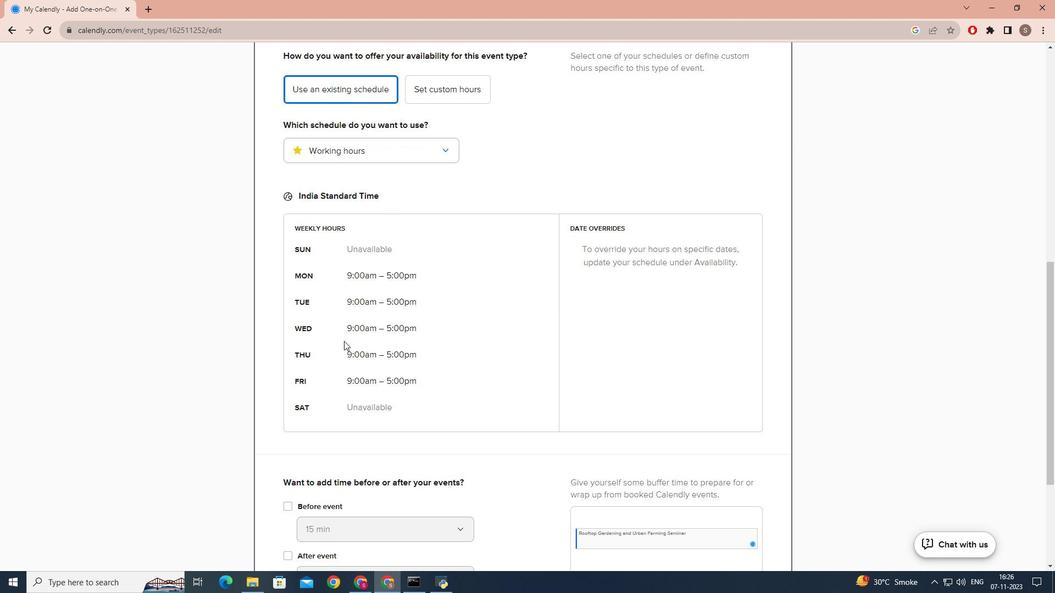 
Action: Mouse scrolled (344, 340) with delta (0, 0)
Screenshot: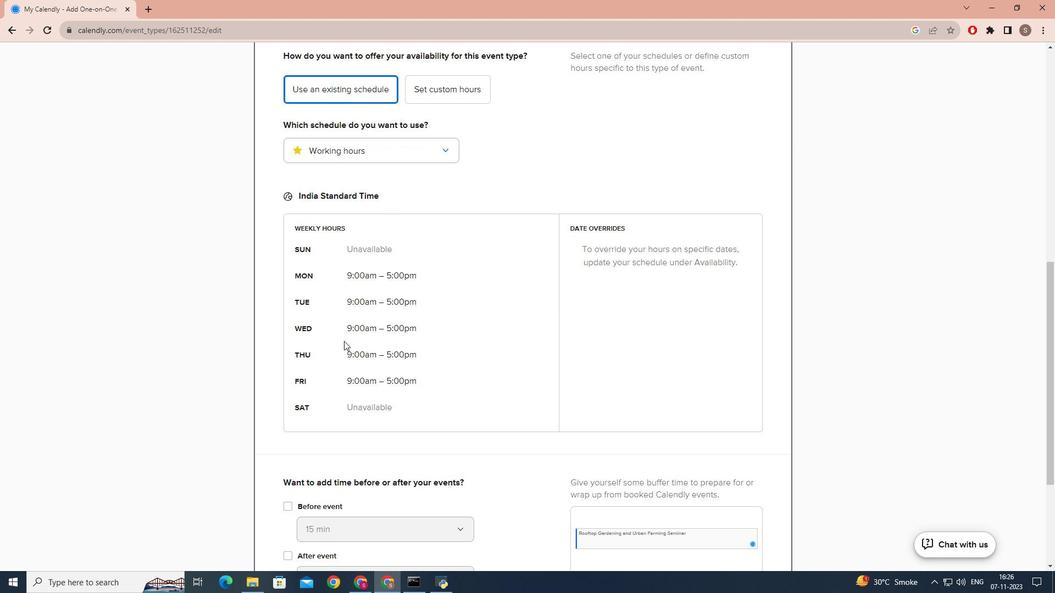 
Action: Mouse scrolled (344, 340) with delta (0, 0)
Screenshot: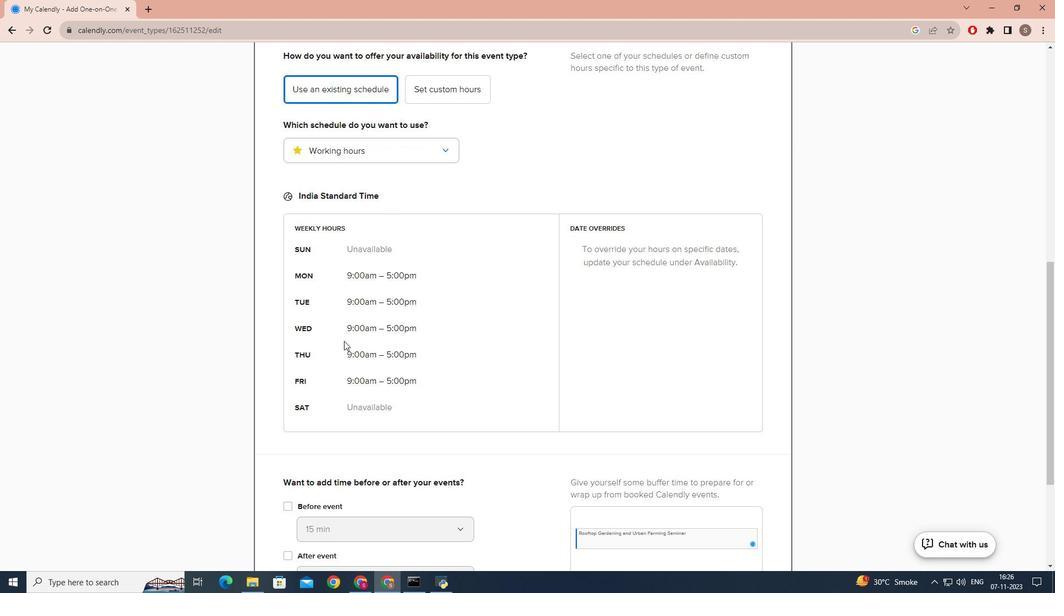 
Action: Mouse moved to (764, 516)
Screenshot: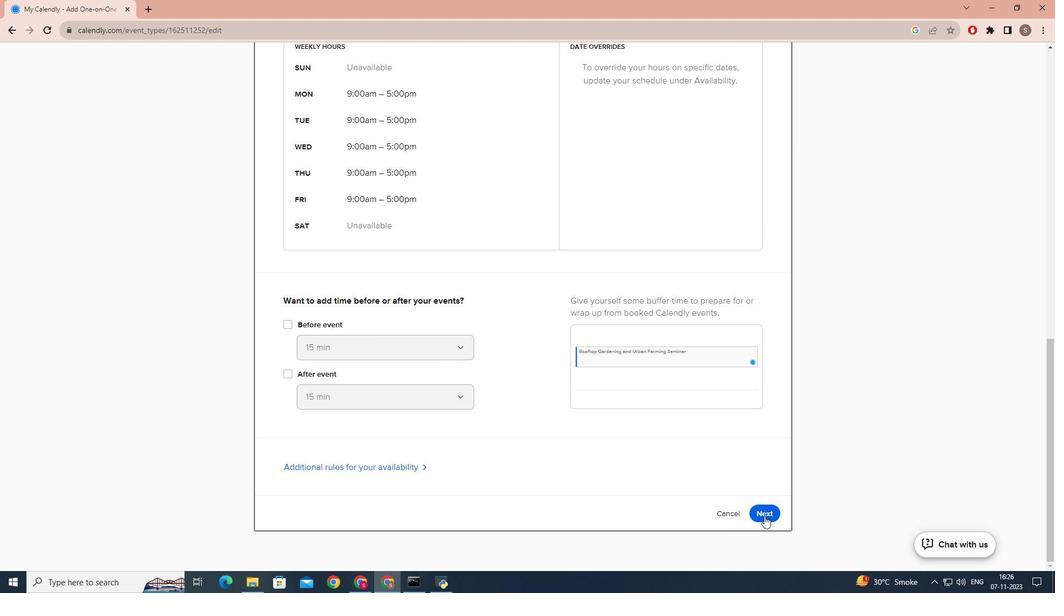 
Action: Mouse pressed left at (764, 516)
Screenshot: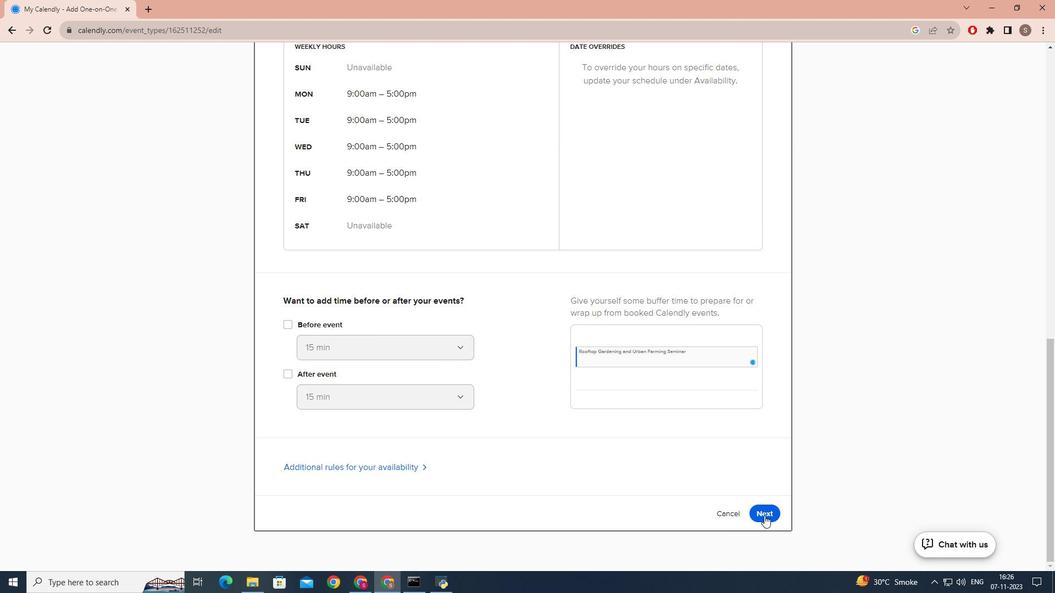 
Action: Mouse moved to (652, 471)
Screenshot: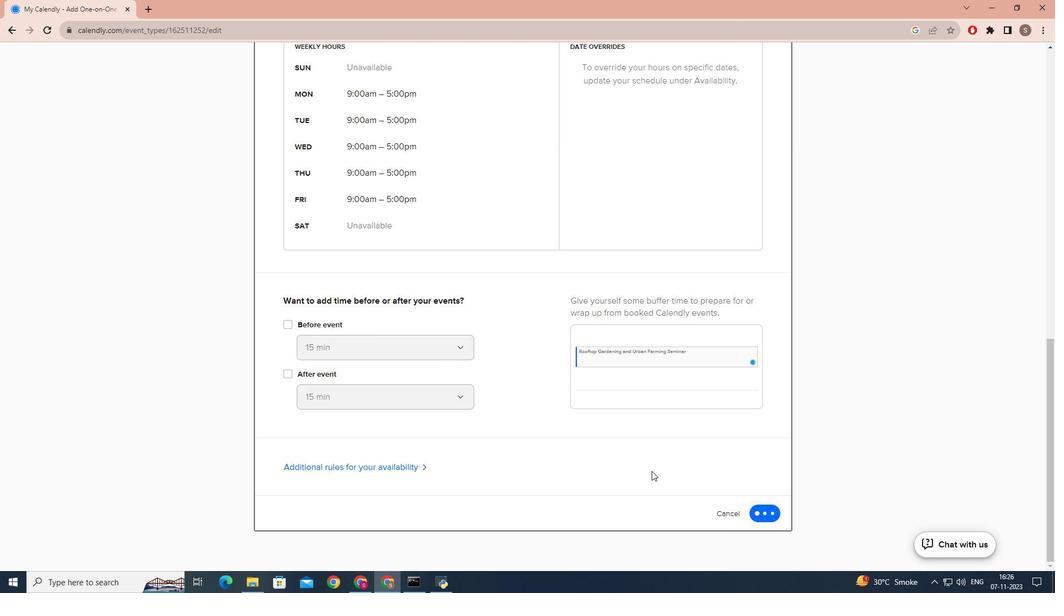 
